 Task: Get information about  a Redfin agent in Chicago, Illinois, for guidance on buying a property with a historic facade.
Action: Key pressed c<Key.caps_lock>HICAGO
Screenshot: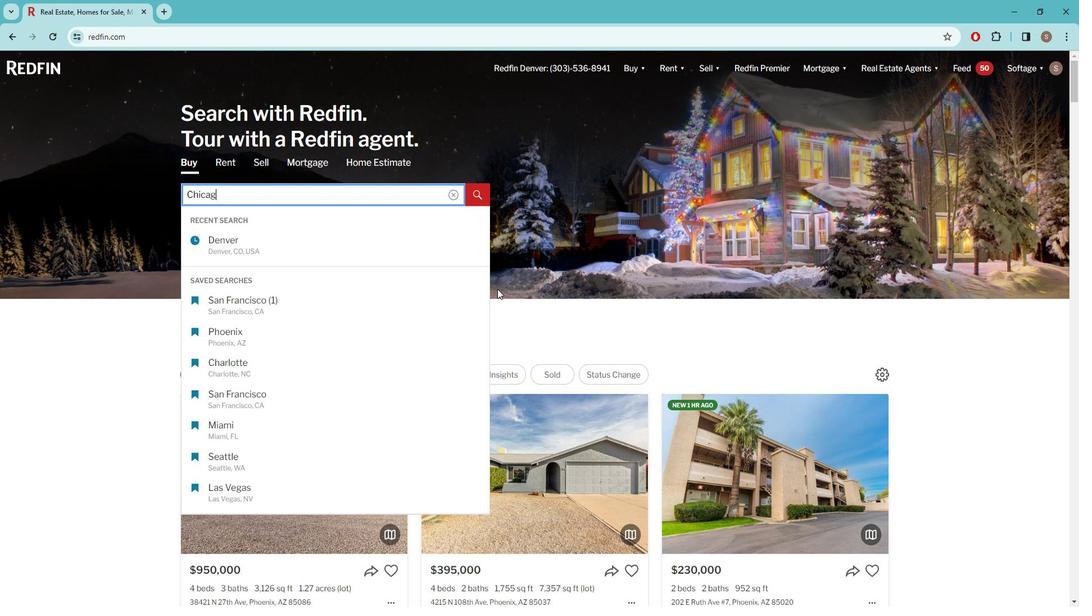 
Action: Mouse moved to (295, 247)
Screenshot: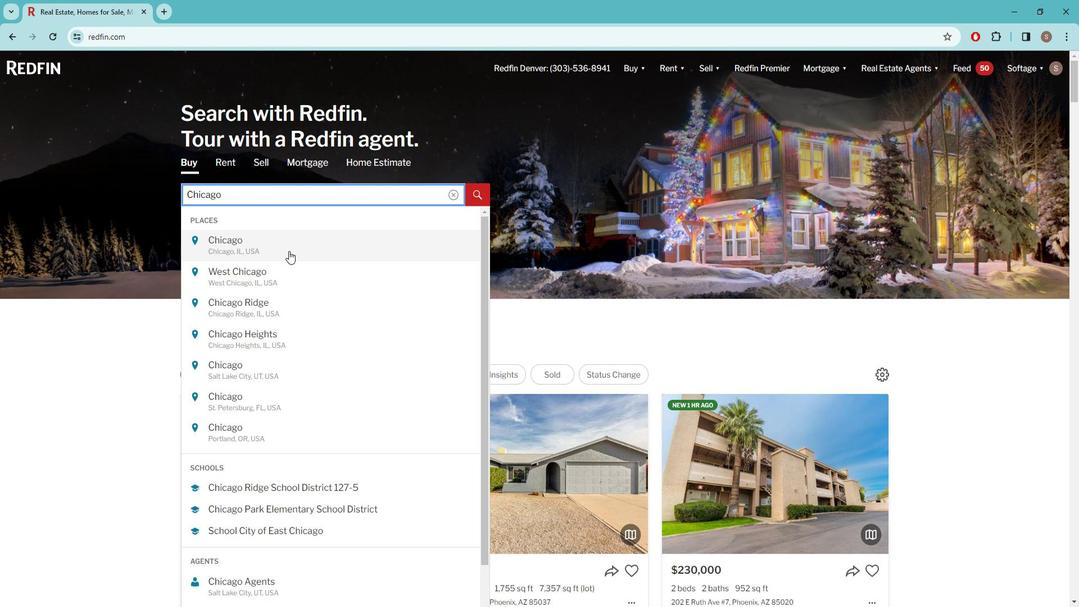 
Action: Mouse pressed left at (295, 247)
Screenshot: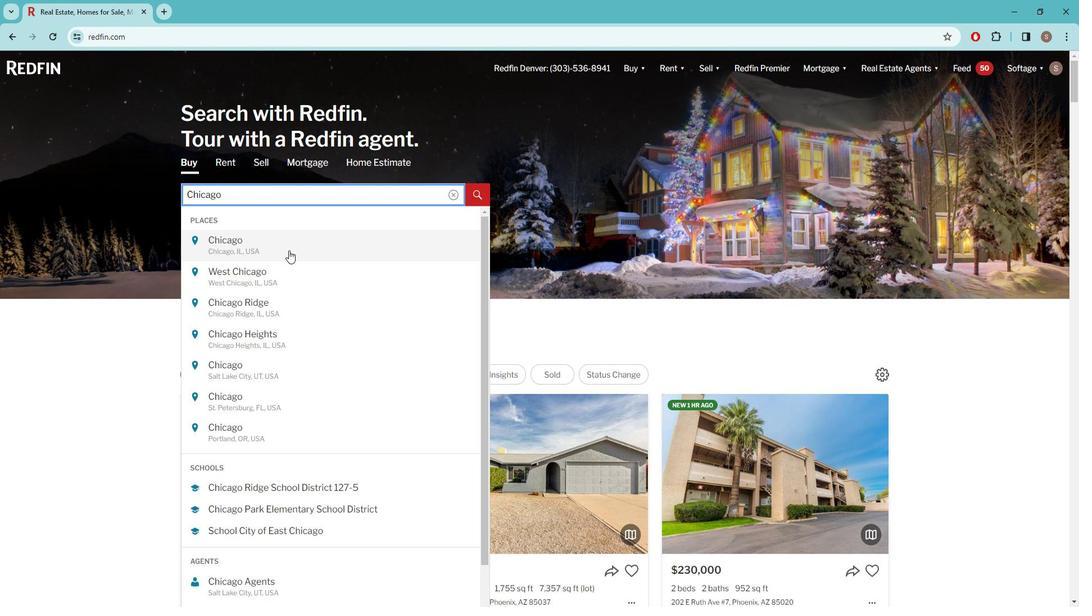 
Action: Mouse moved to (949, 143)
Screenshot: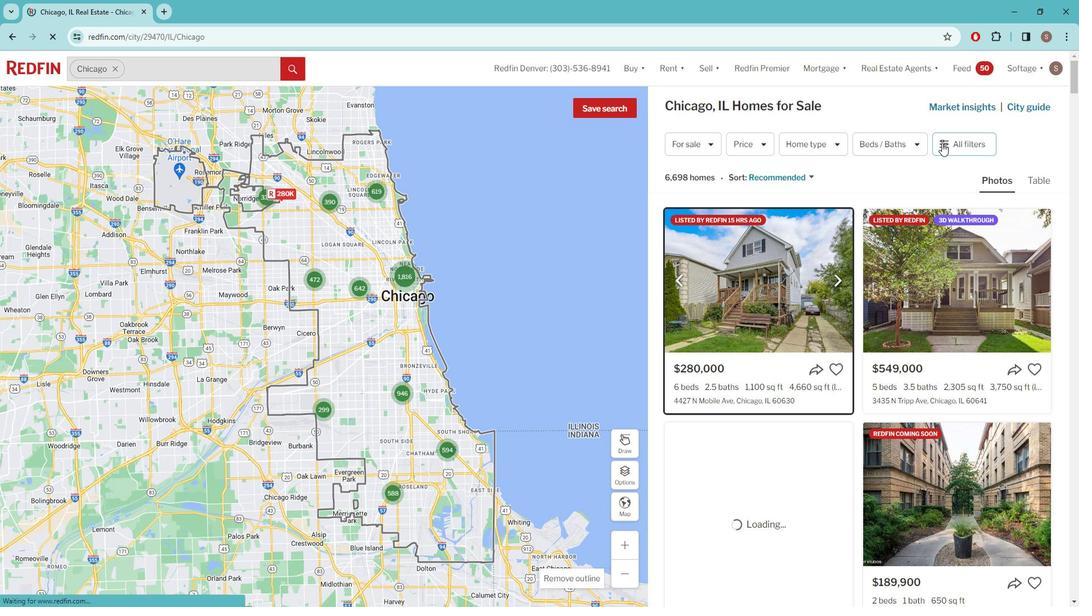 
Action: Mouse pressed left at (949, 143)
Screenshot: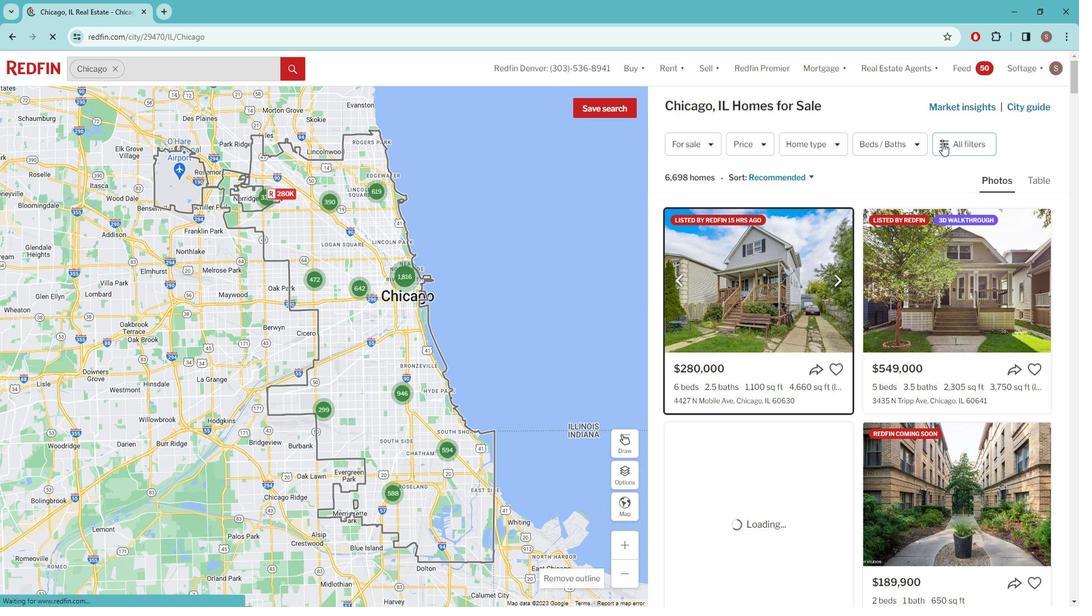 
Action: Mouse pressed left at (949, 143)
Screenshot: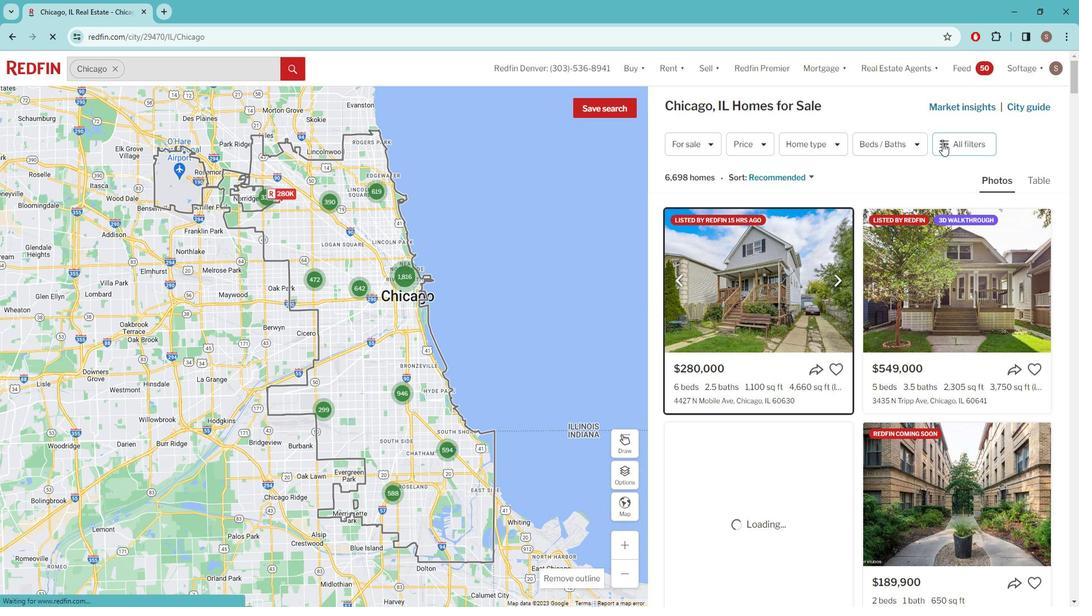 
Action: Mouse pressed left at (949, 143)
Screenshot: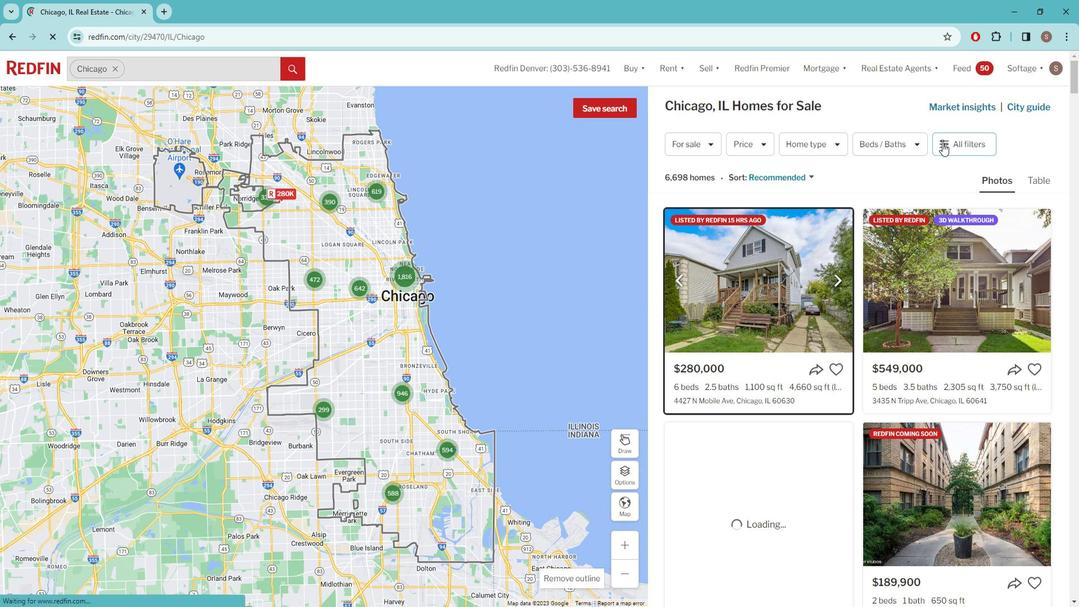 
Action: Mouse moved to (949, 143)
Screenshot: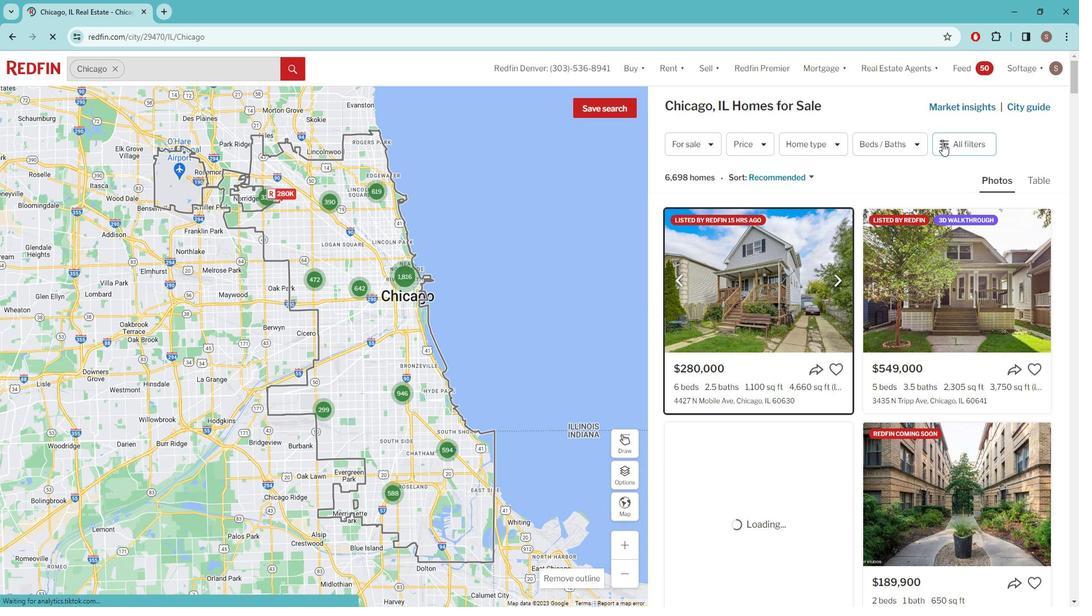
Action: Mouse pressed left at (949, 143)
Screenshot: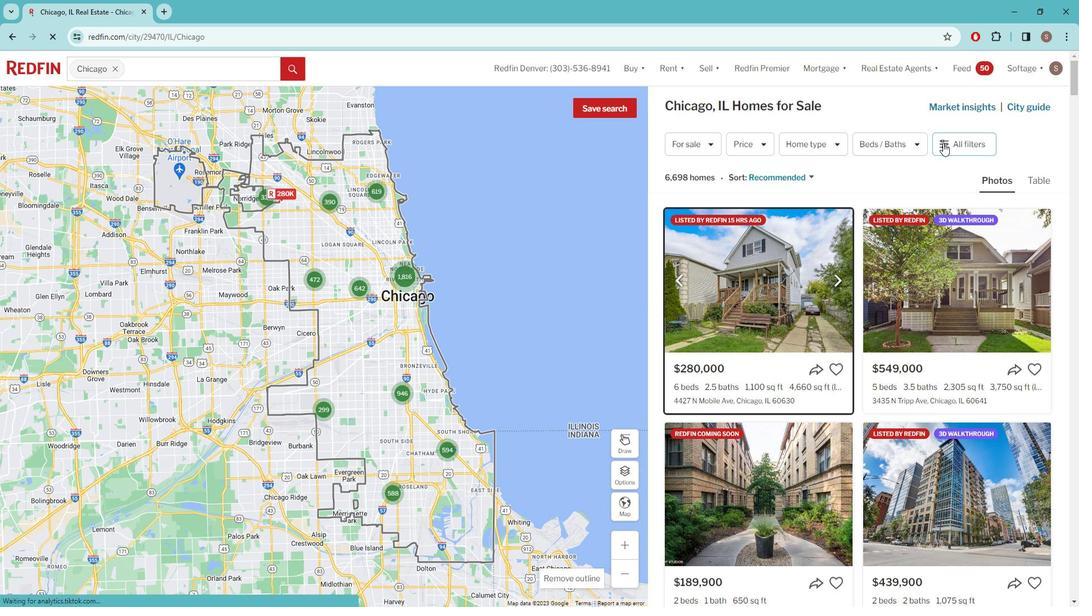
Action: Mouse moved to (910, 196)
Screenshot: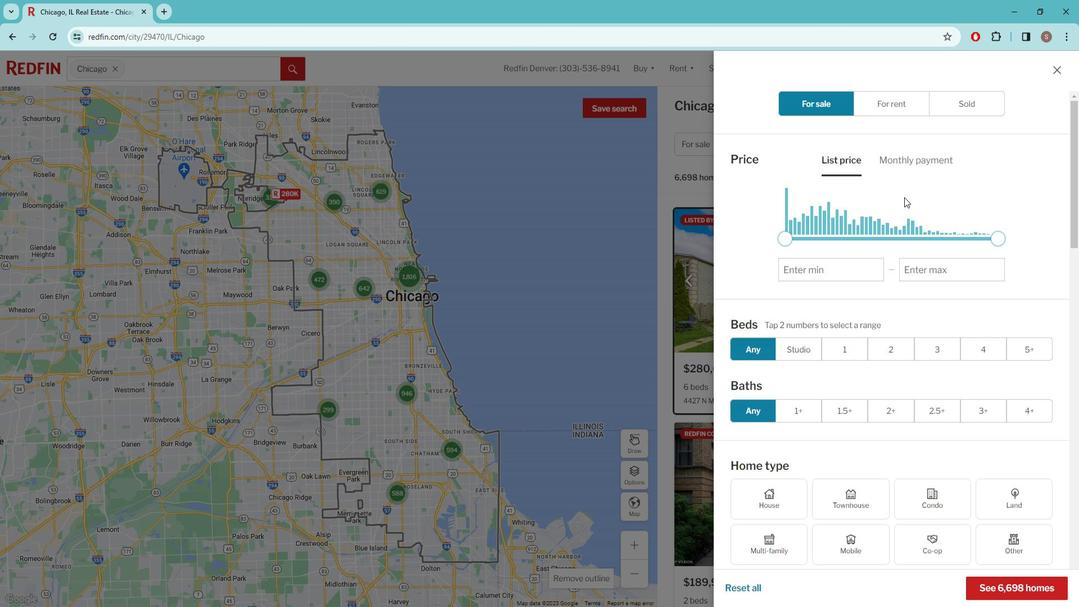 
Action: Mouse scrolled (910, 195) with delta (0, 0)
Screenshot: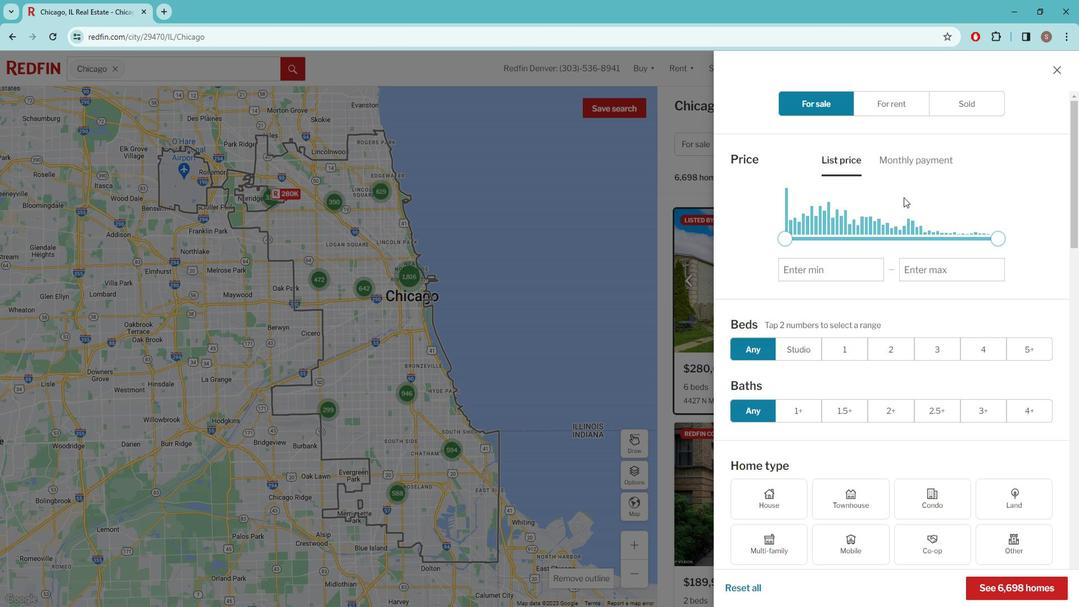 
Action: Mouse scrolled (910, 195) with delta (0, 0)
Screenshot: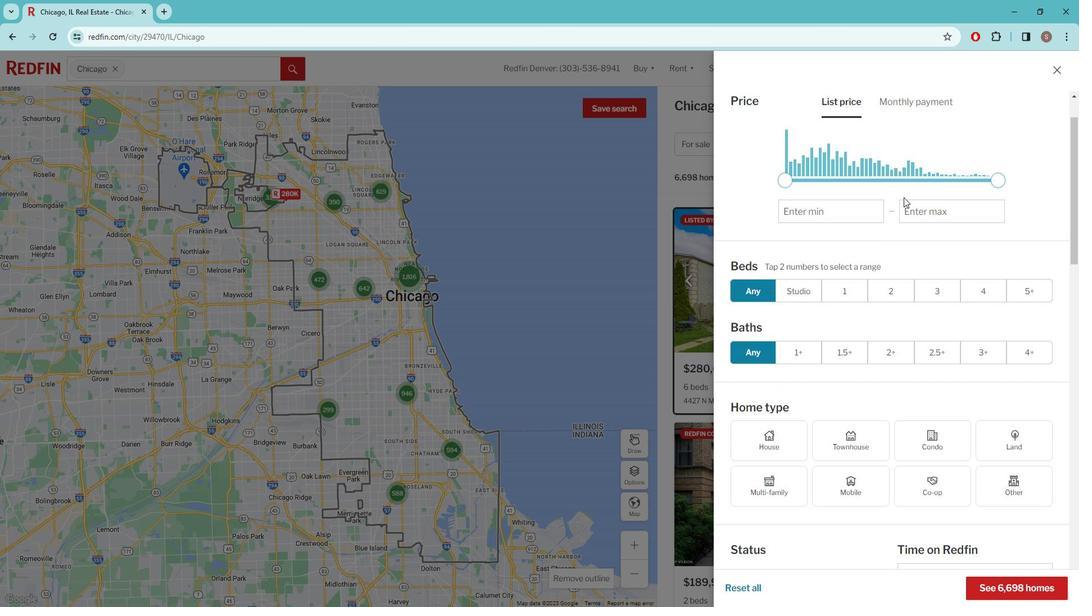 
Action: Mouse moved to (910, 196)
Screenshot: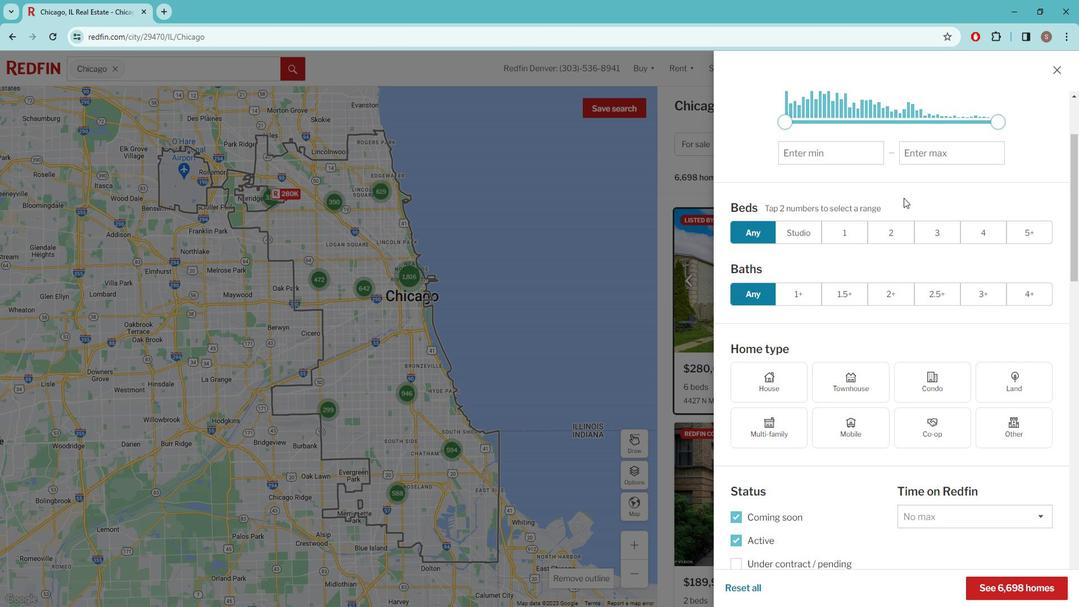 
Action: Mouse scrolled (910, 196) with delta (0, 0)
Screenshot: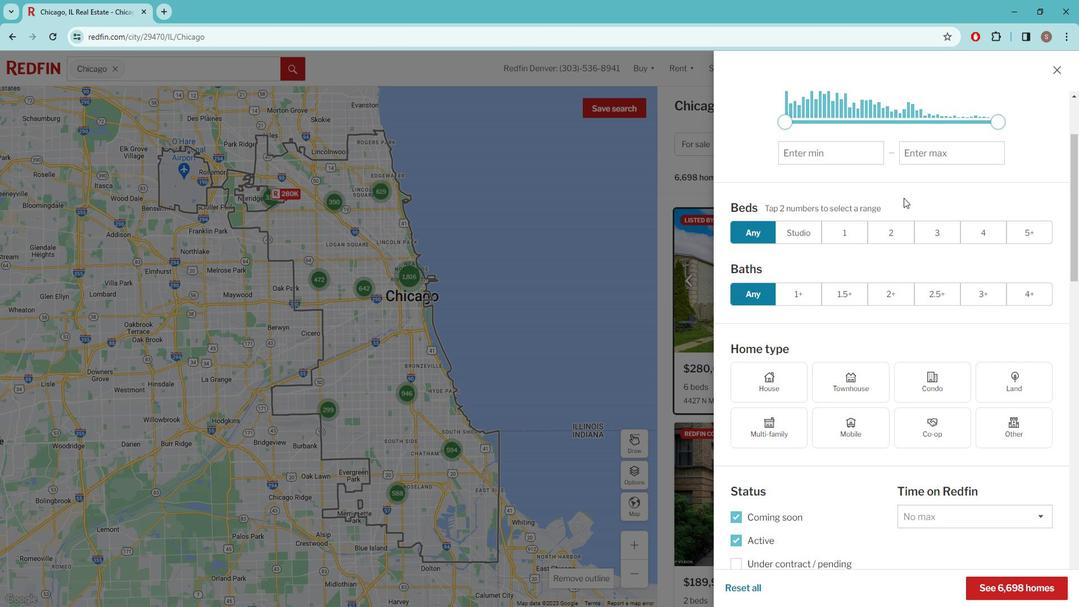 
Action: Mouse moved to (909, 197)
Screenshot: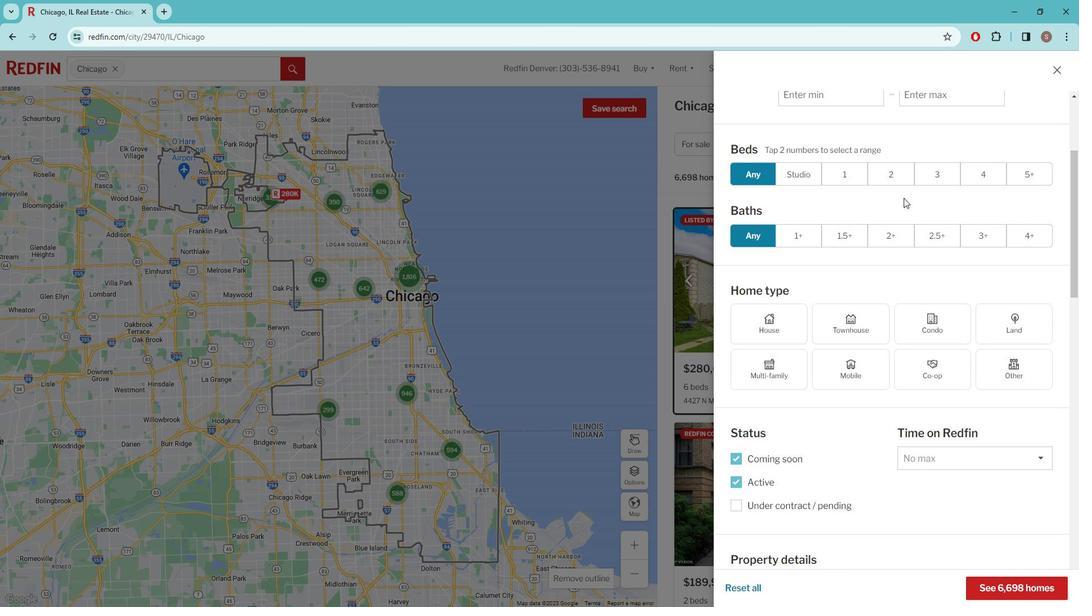 
Action: Mouse scrolled (909, 196) with delta (0, 0)
Screenshot: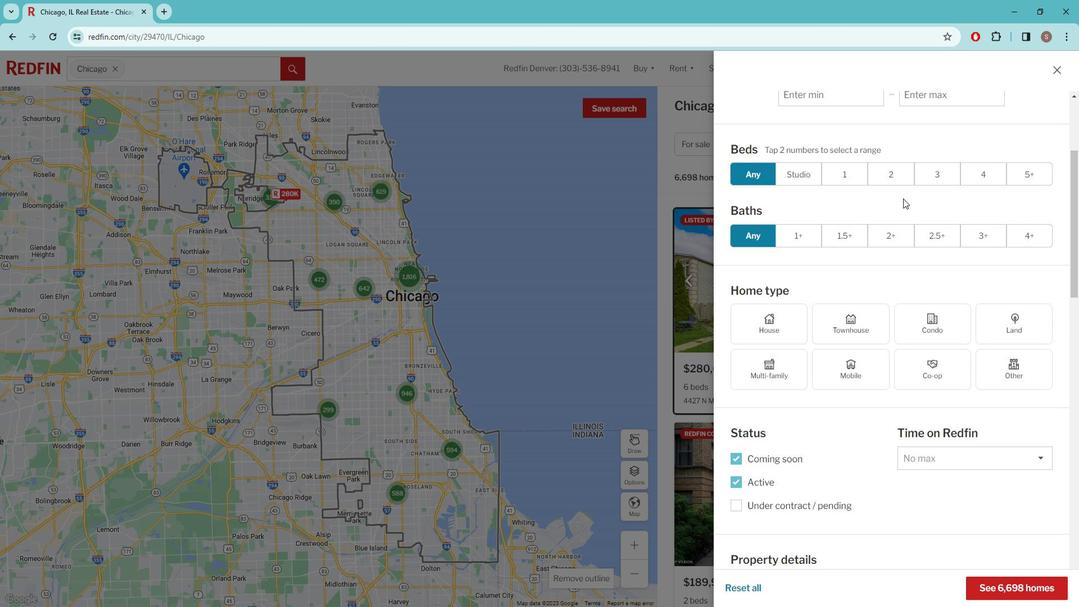 
Action: Mouse moved to (909, 197)
Screenshot: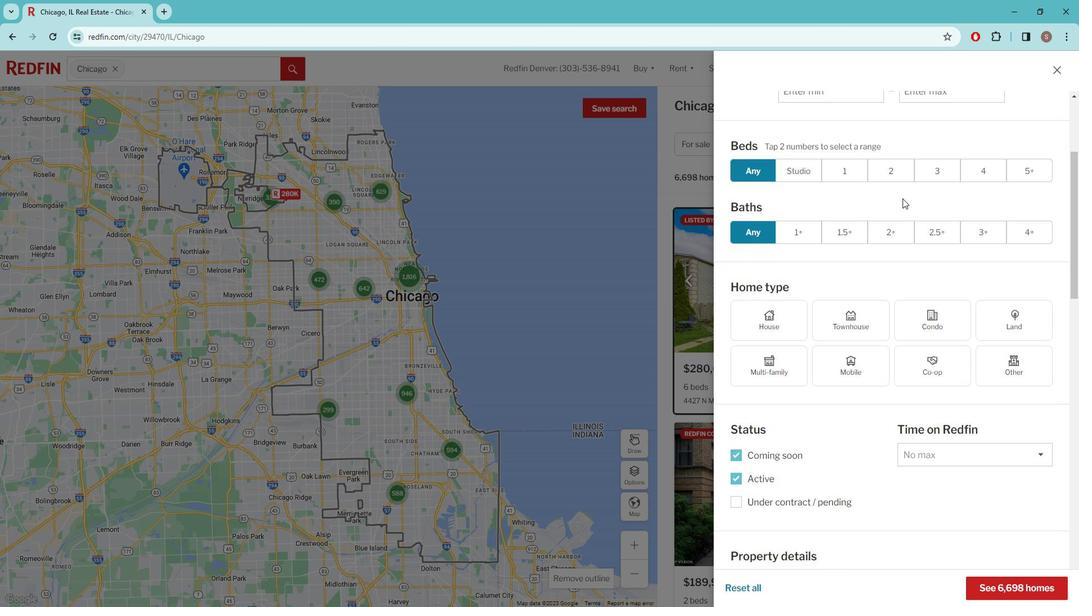
Action: Mouse scrolled (909, 197) with delta (0, 0)
Screenshot: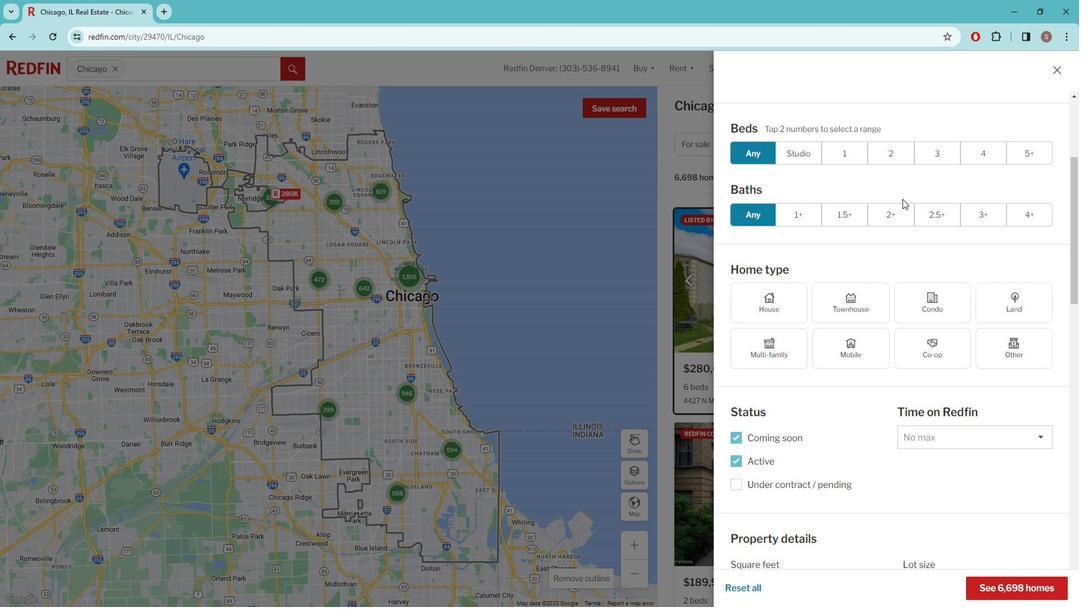 
Action: Mouse scrolled (909, 197) with delta (0, 0)
Screenshot: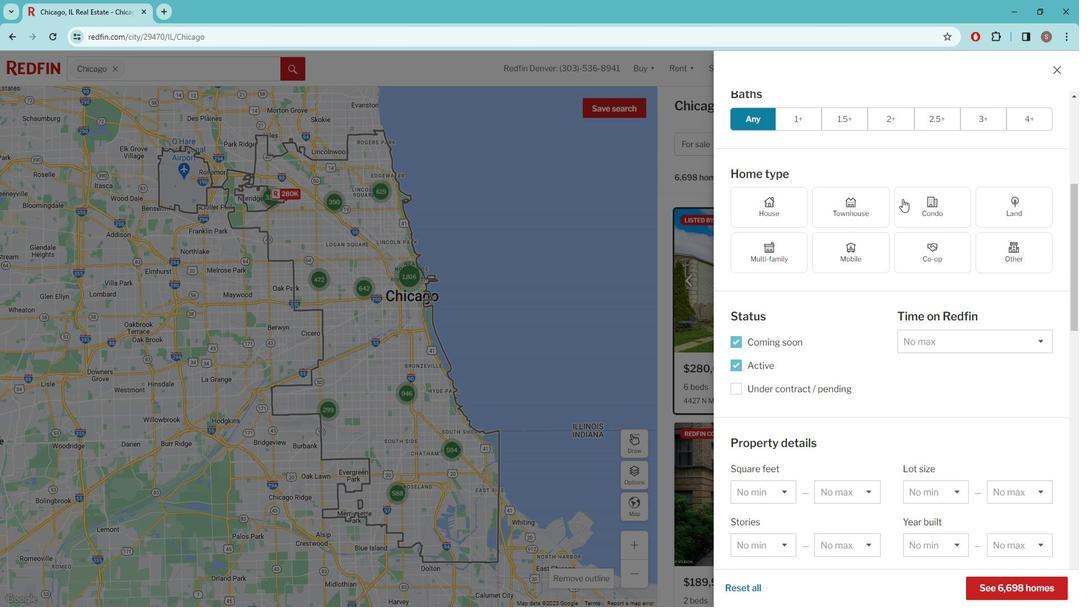 
Action: Mouse scrolled (909, 197) with delta (0, 0)
Screenshot: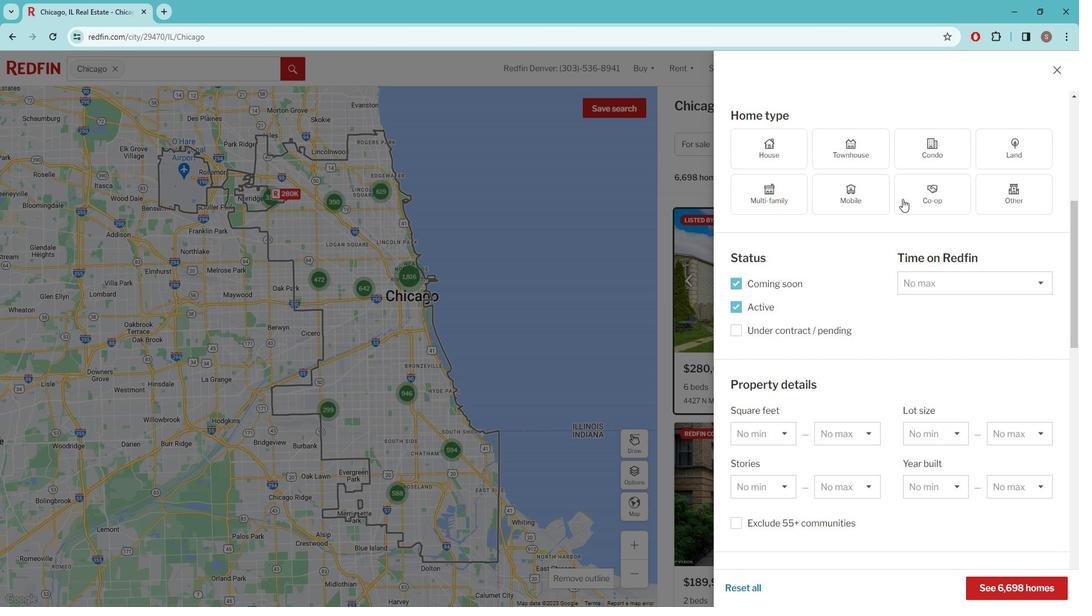 
Action: Mouse moved to (908, 197)
Screenshot: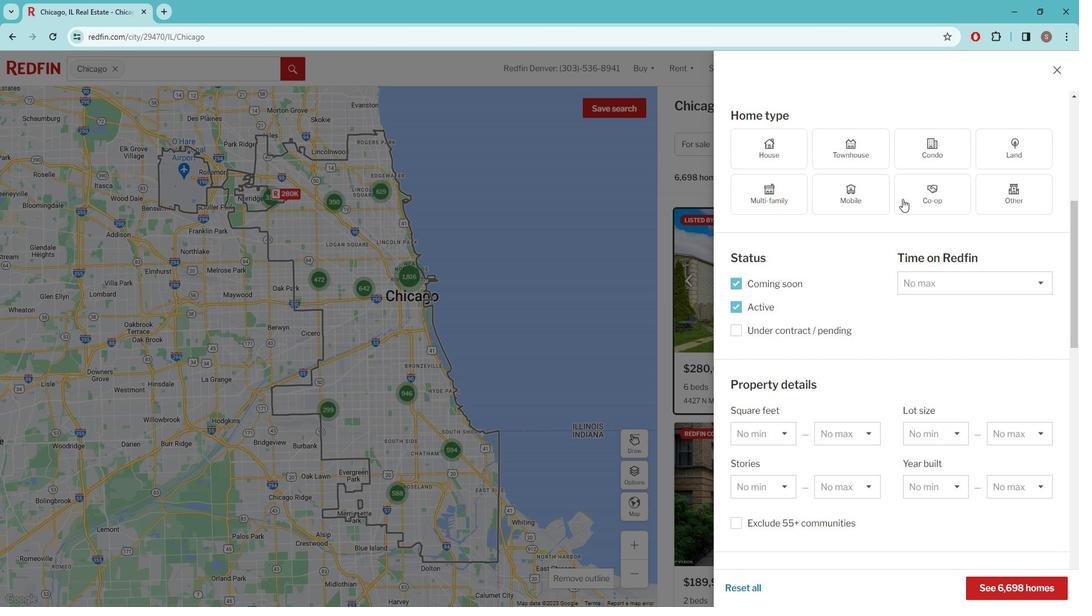 
Action: Mouse scrolled (908, 197) with delta (0, 0)
Screenshot: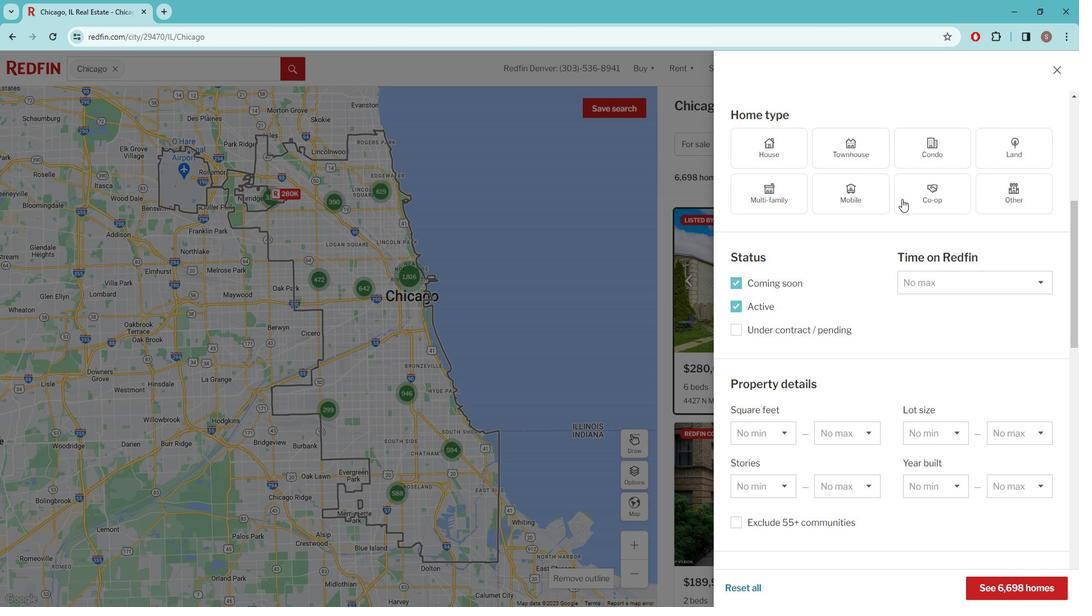 
Action: Mouse scrolled (908, 197) with delta (0, 0)
Screenshot: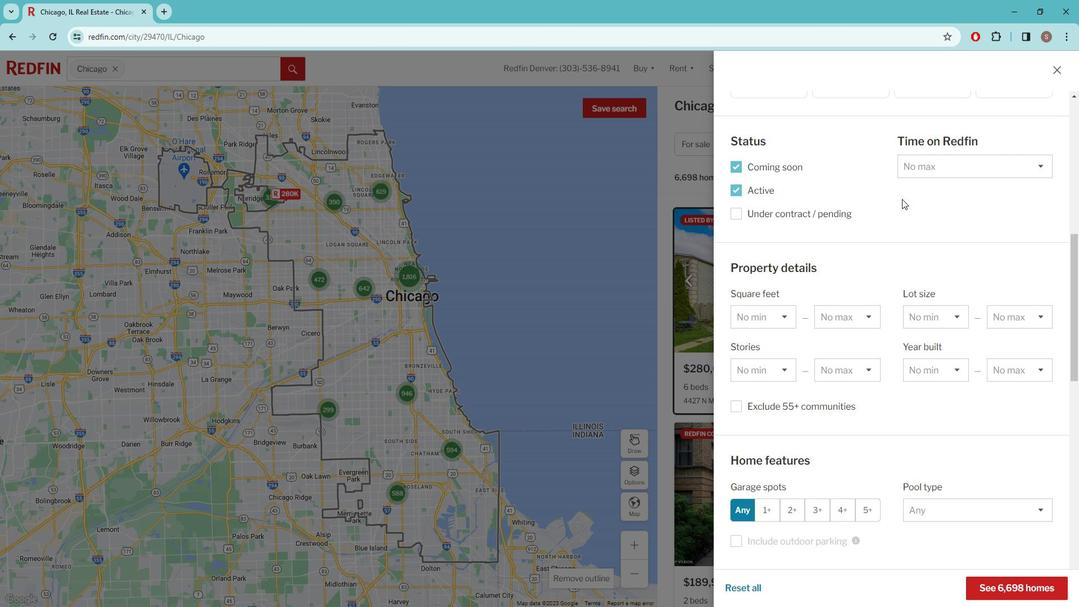 
Action: Mouse scrolled (908, 197) with delta (0, 0)
Screenshot: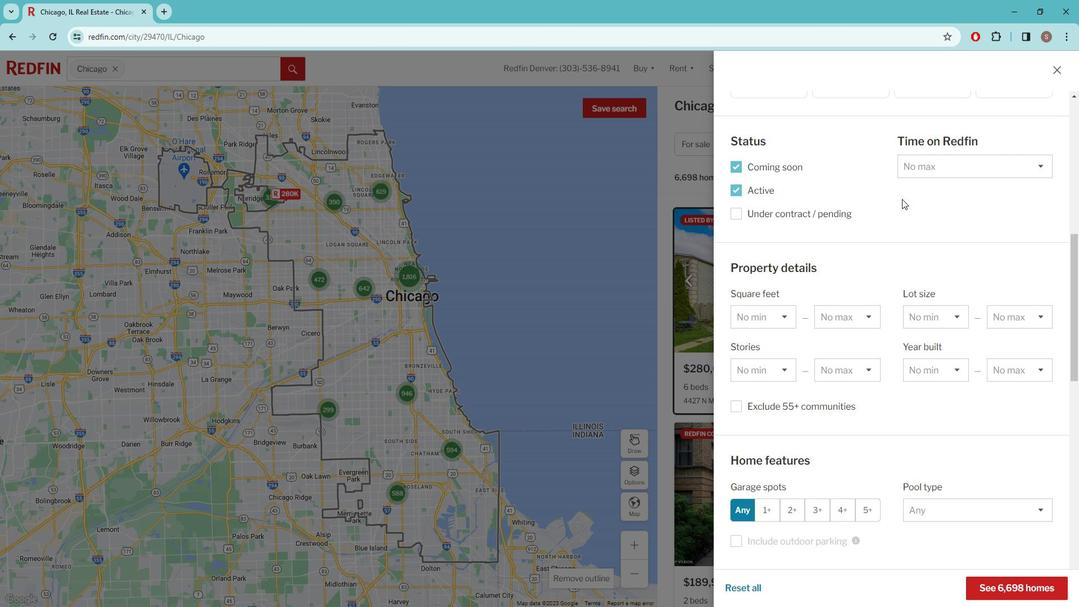 
Action: Mouse scrolled (908, 197) with delta (0, 0)
Screenshot: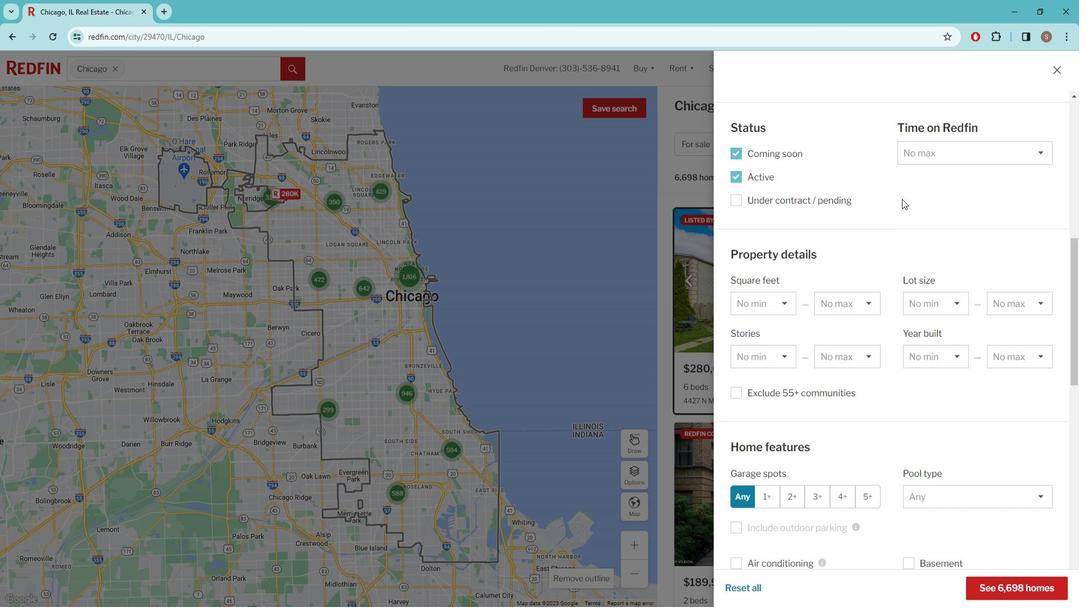 
Action: Mouse scrolled (908, 197) with delta (0, 0)
Screenshot: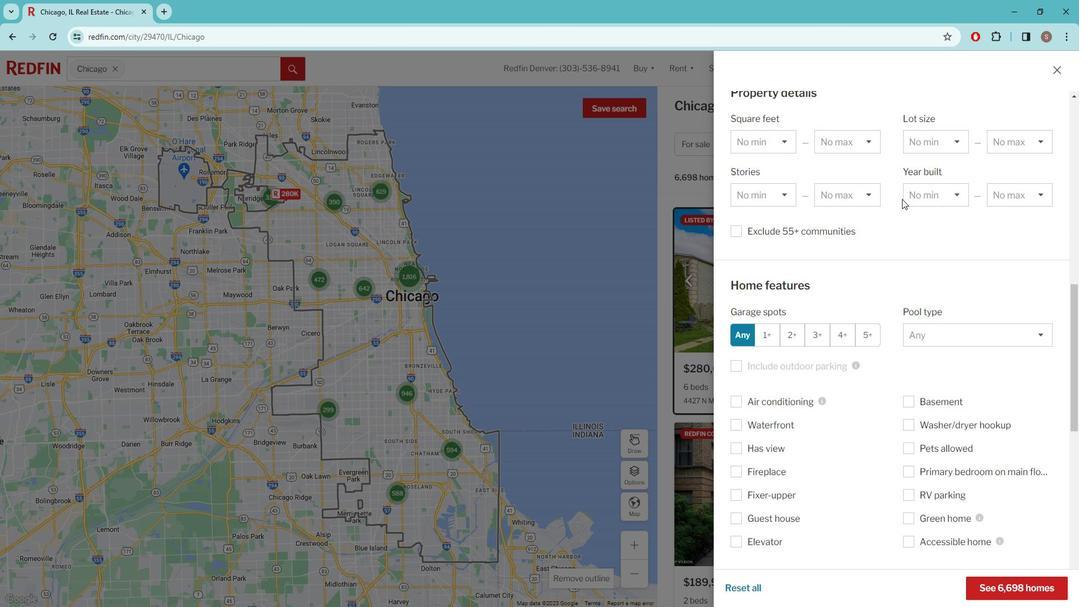 
Action: Mouse scrolled (908, 197) with delta (0, 0)
Screenshot: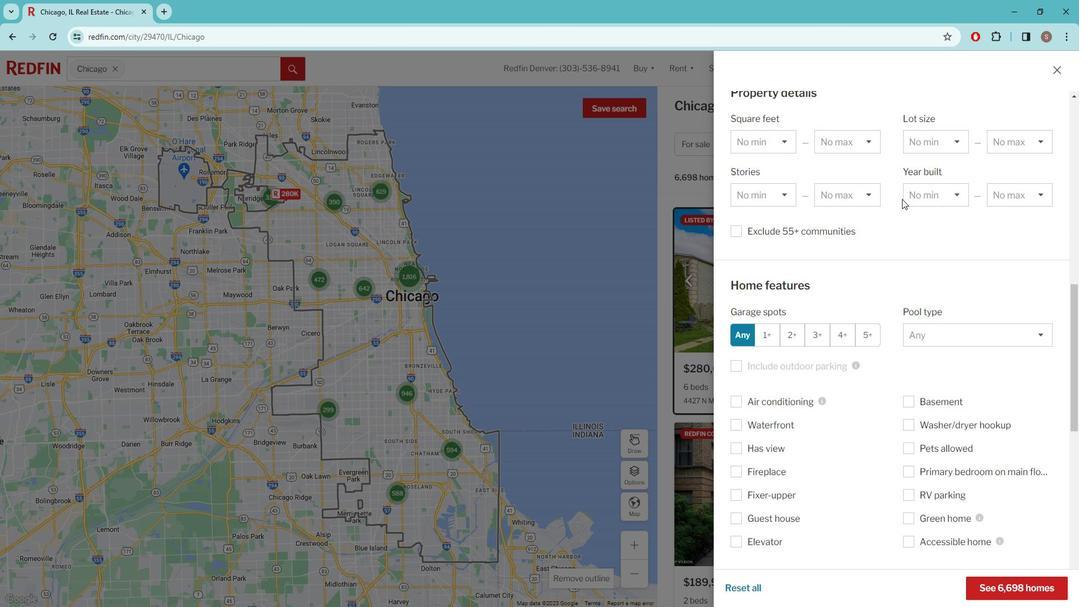 
Action: Mouse scrolled (908, 197) with delta (0, 0)
Screenshot: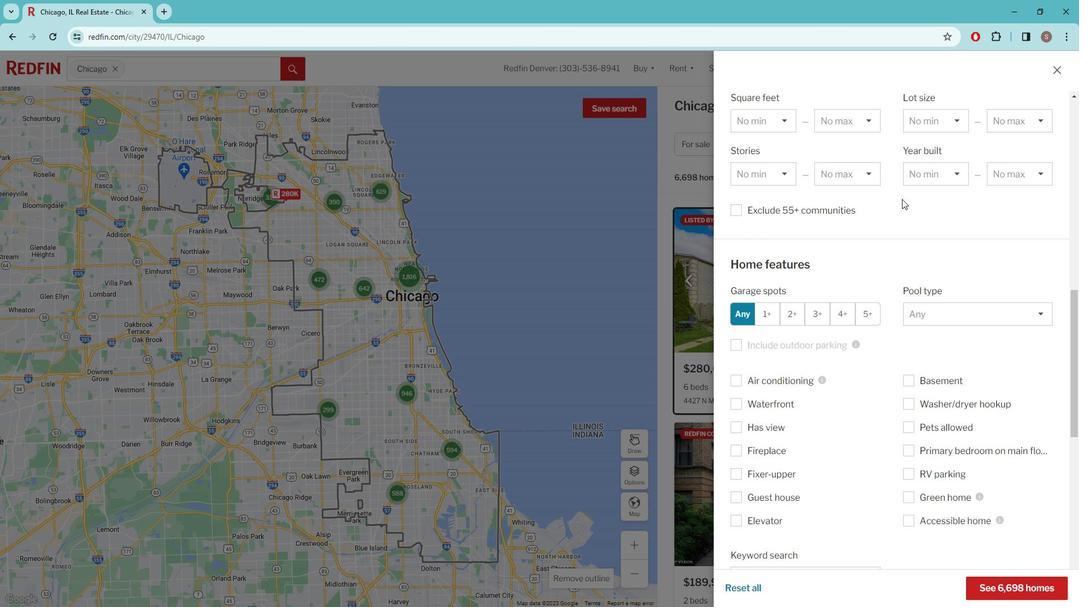 
Action: Mouse moved to (795, 413)
Screenshot: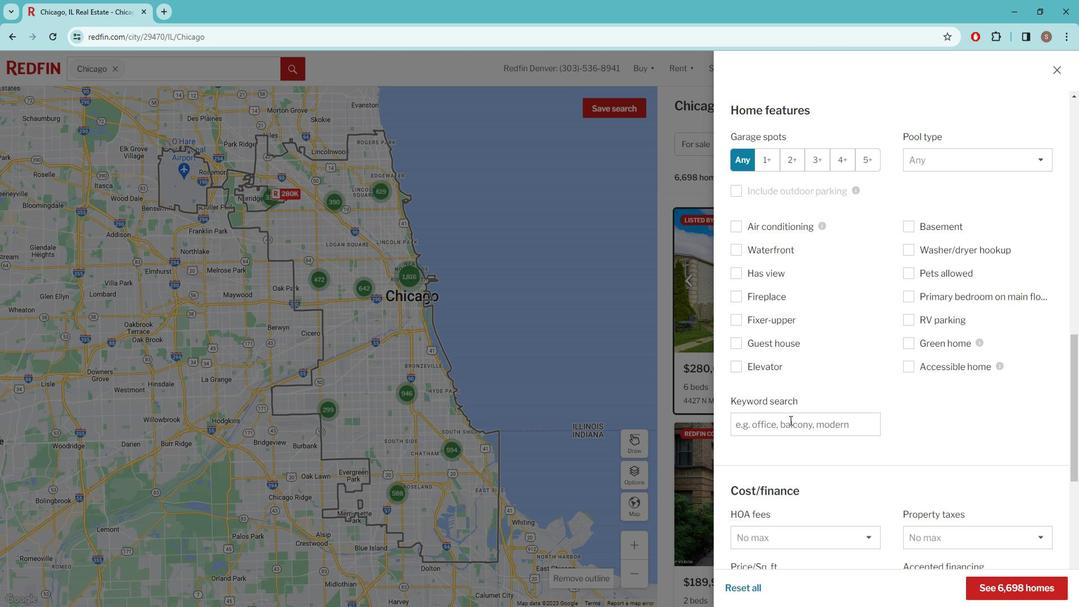 
Action: Mouse pressed left at (795, 413)
Screenshot: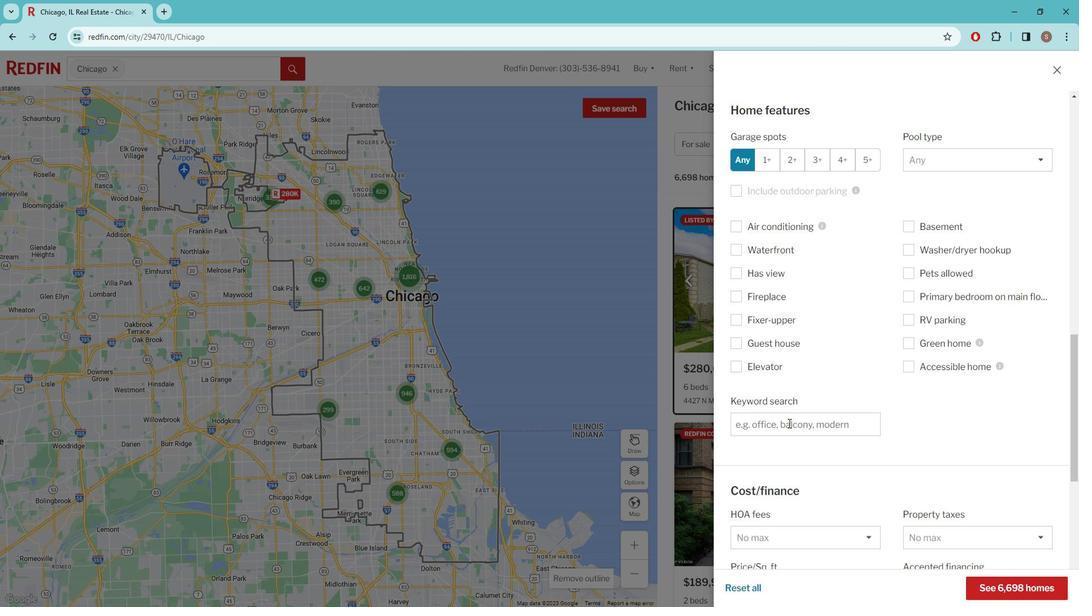
Action: Mouse moved to (796, 414)
Screenshot: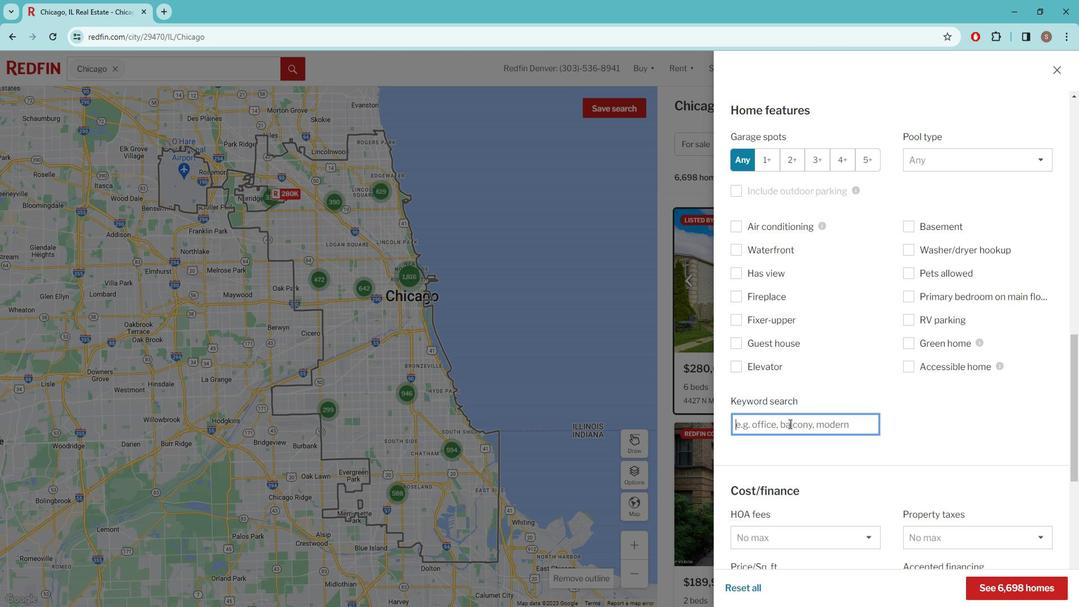 
Action: Key pressed WITH<Key.space>A<Key.space>HISTORIC<Key.space>FACADE<Key.space>
Screenshot: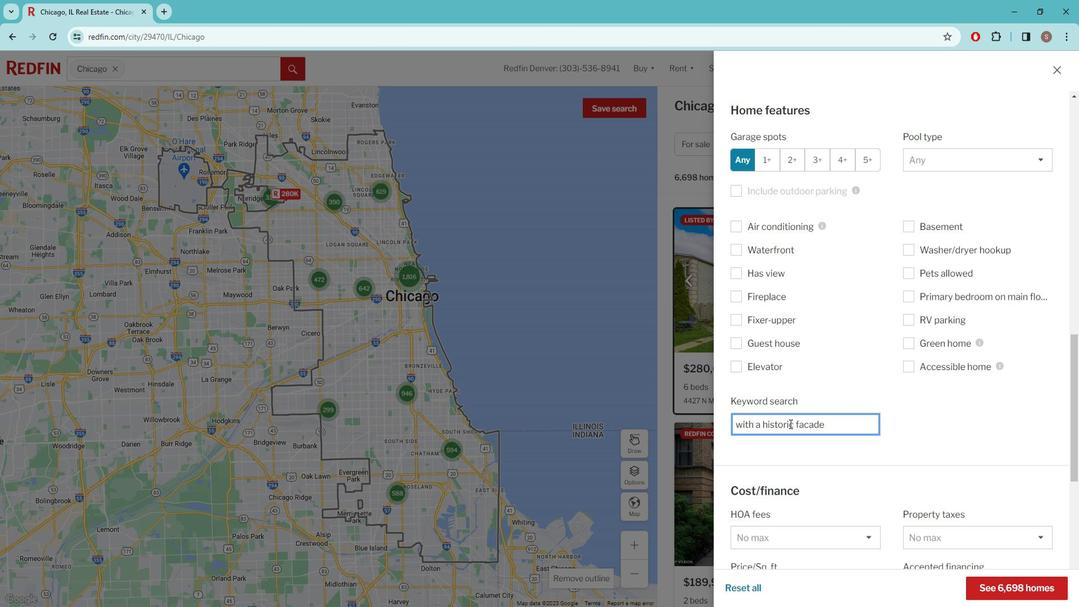 
Action: Mouse moved to (808, 411)
Screenshot: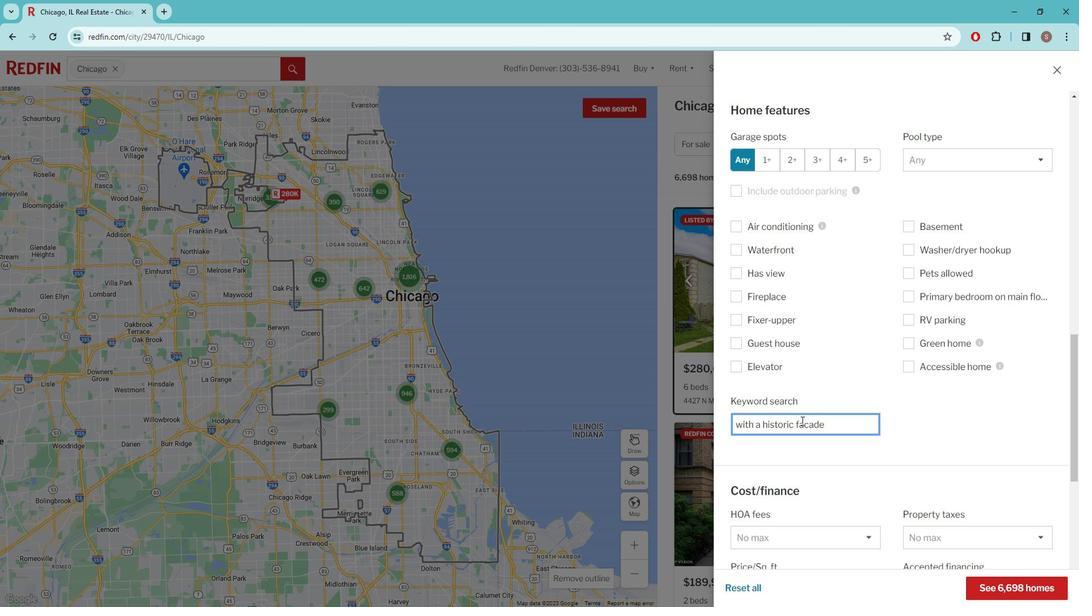 
Action: Mouse scrolled (808, 411) with delta (0, 0)
Screenshot: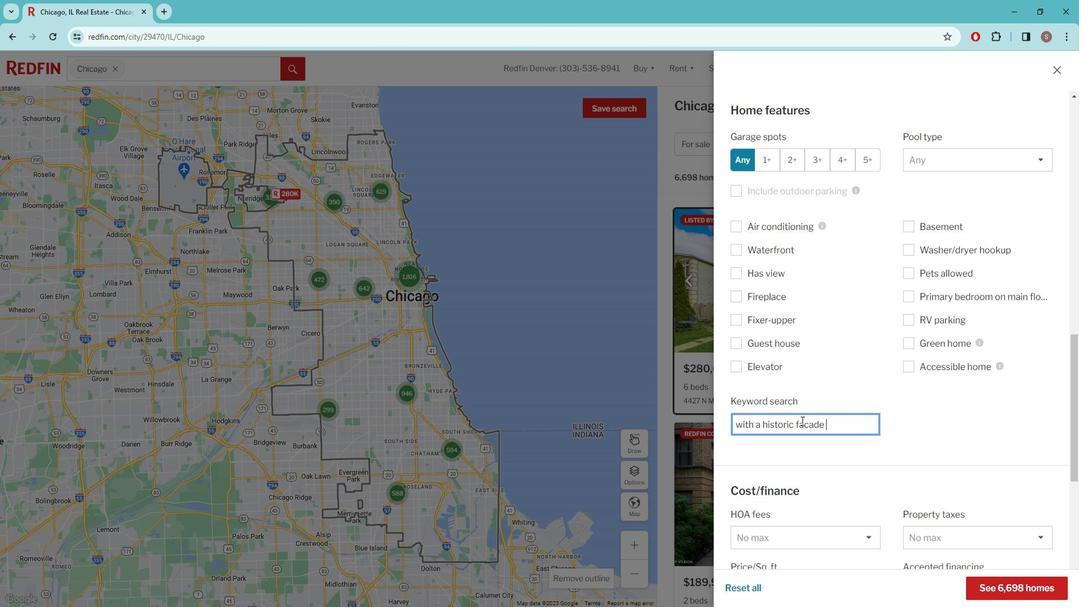 
Action: Mouse moved to (817, 396)
Screenshot: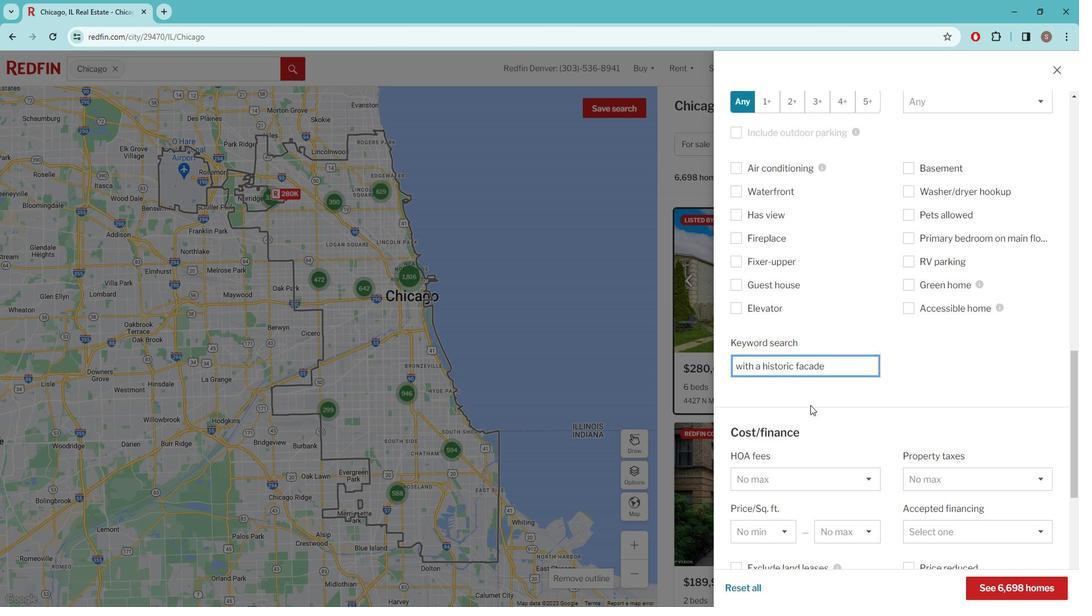 
Action: Mouse scrolled (817, 395) with delta (0, 0)
Screenshot: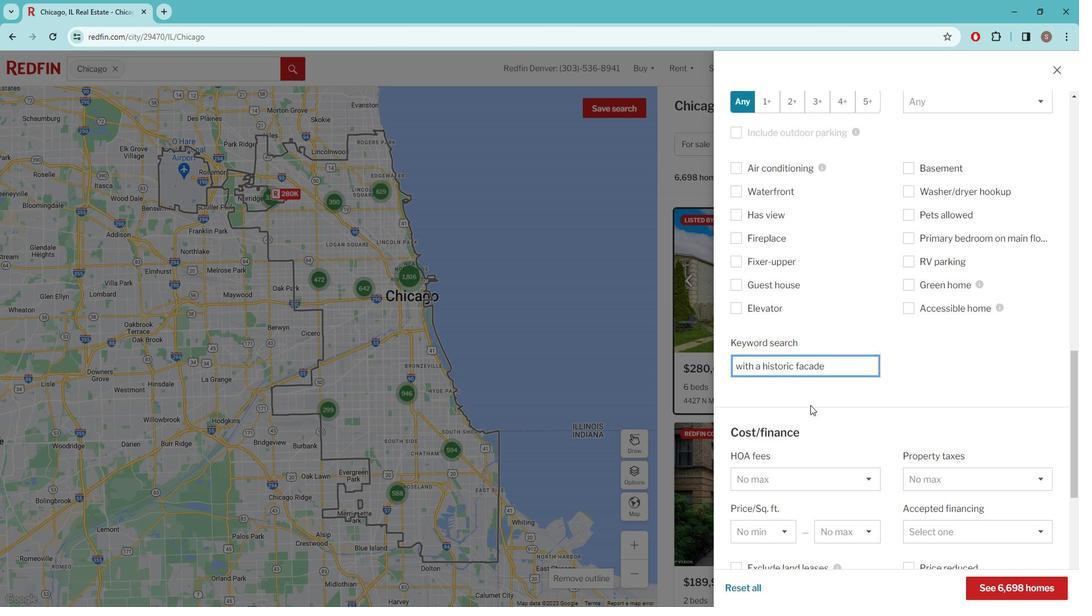 
Action: Mouse moved to (804, 395)
Screenshot: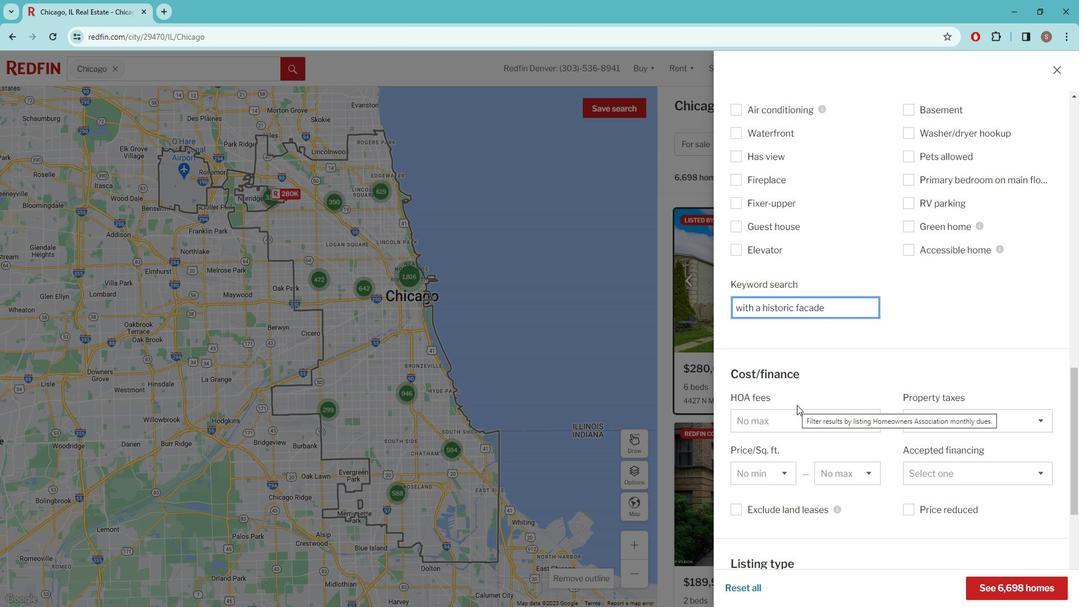 
Action: Mouse scrolled (804, 395) with delta (0, 0)
Screenshot: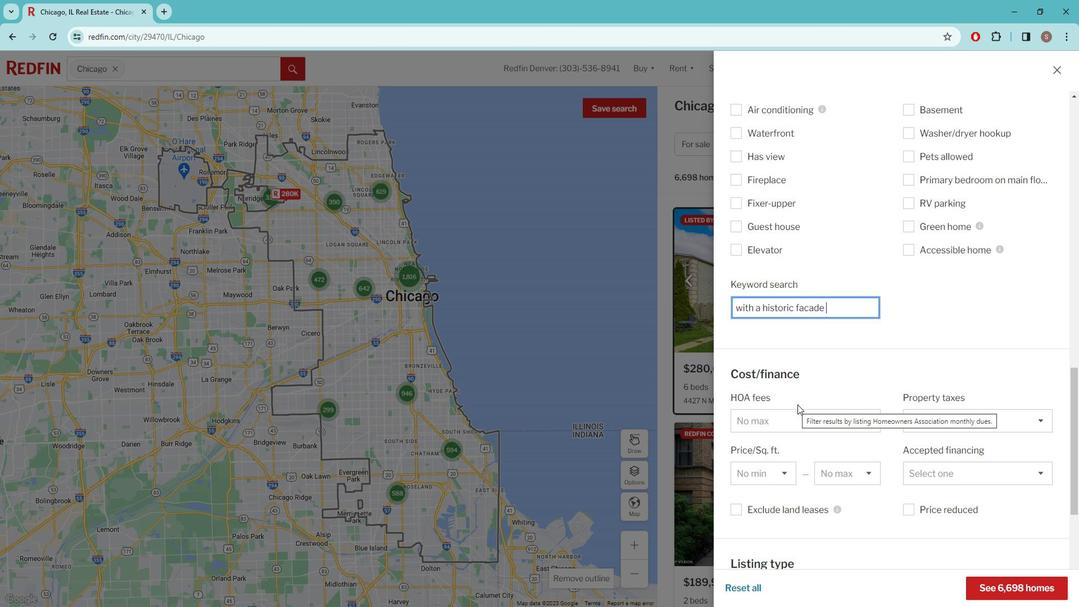 
Action: Mouse moved to (804, 395)
Screenshot: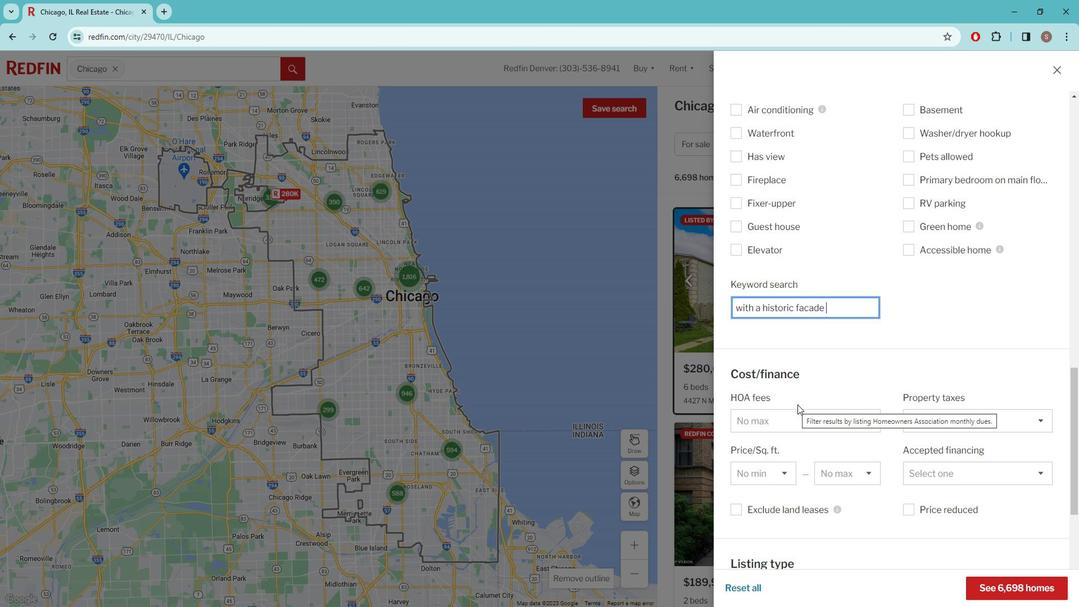 
Action: Mouse scrolled (804, 395) with delta (0, 0)
Screenshot: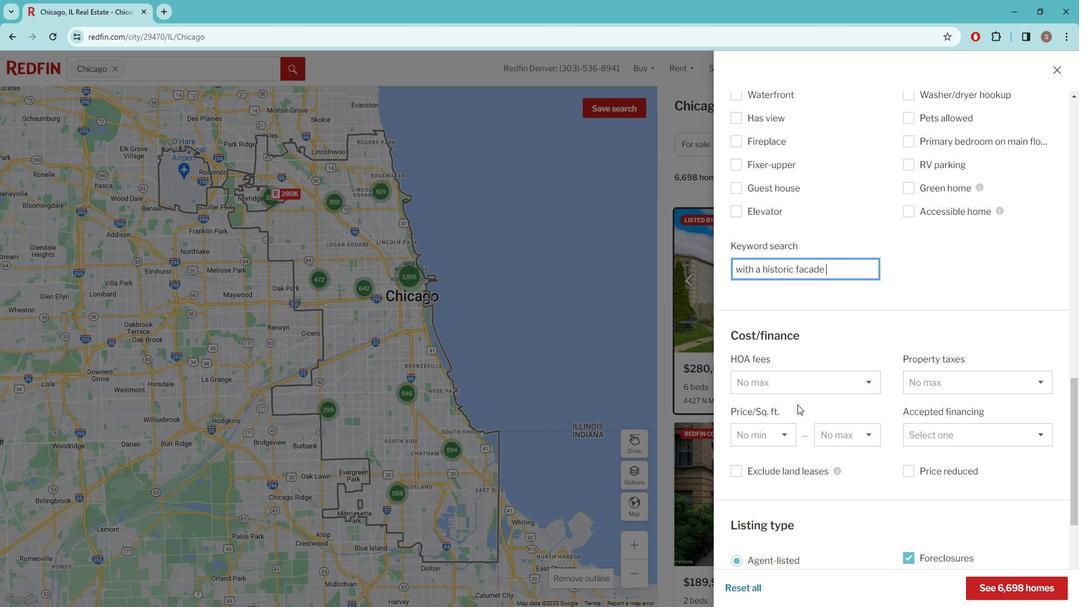 
Action: Mouse moved to (800, 389)
Screenshot: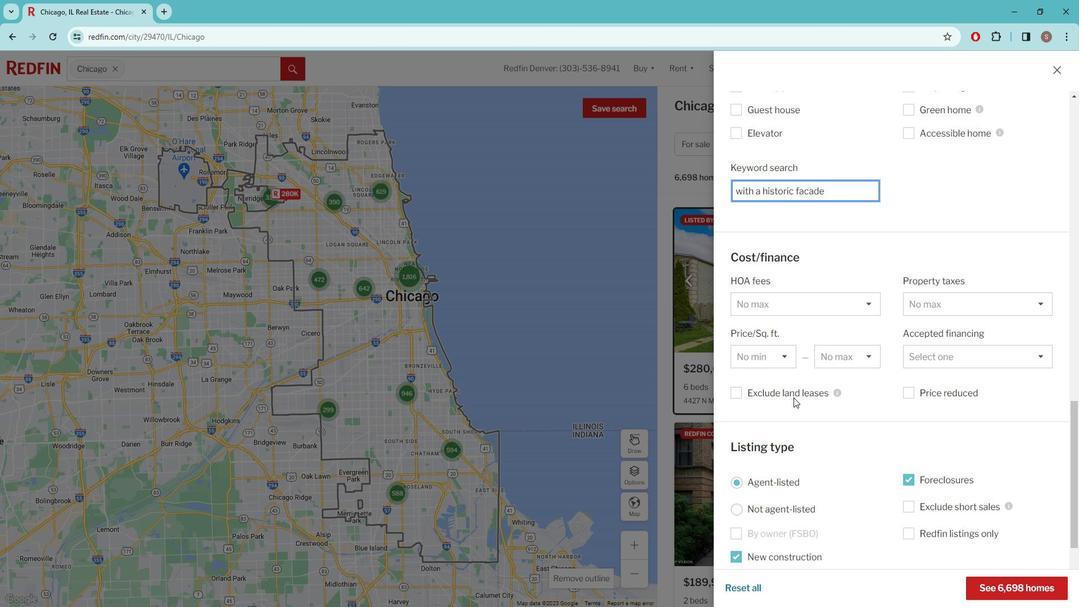 
Action: Mouse scrolled (800, 388) with delta (0, 0)
Screenshot: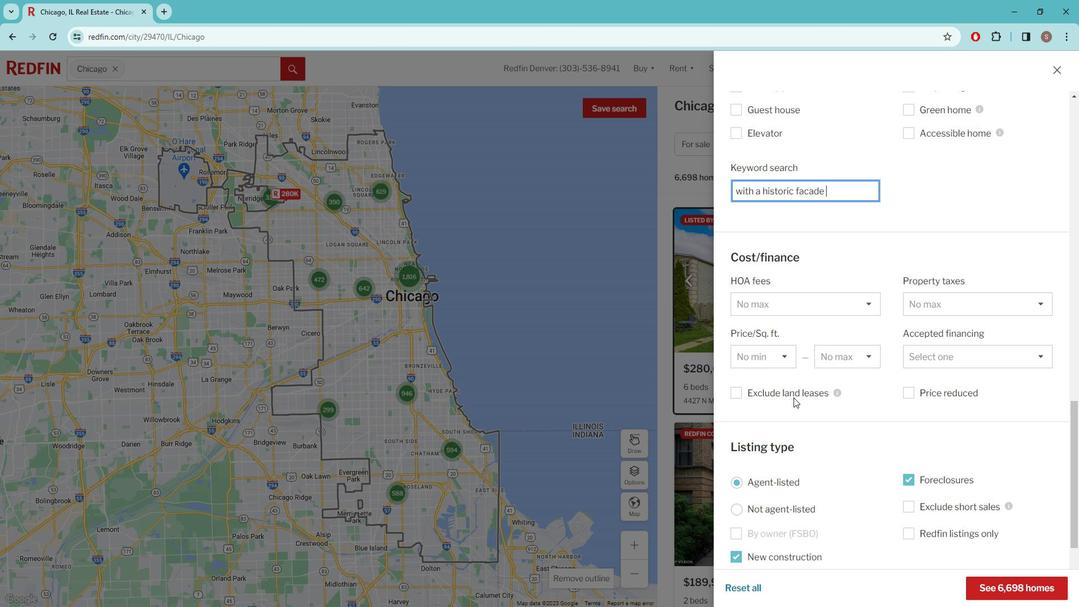 
Action: Mouse moved to (812, 378)
Screenshot: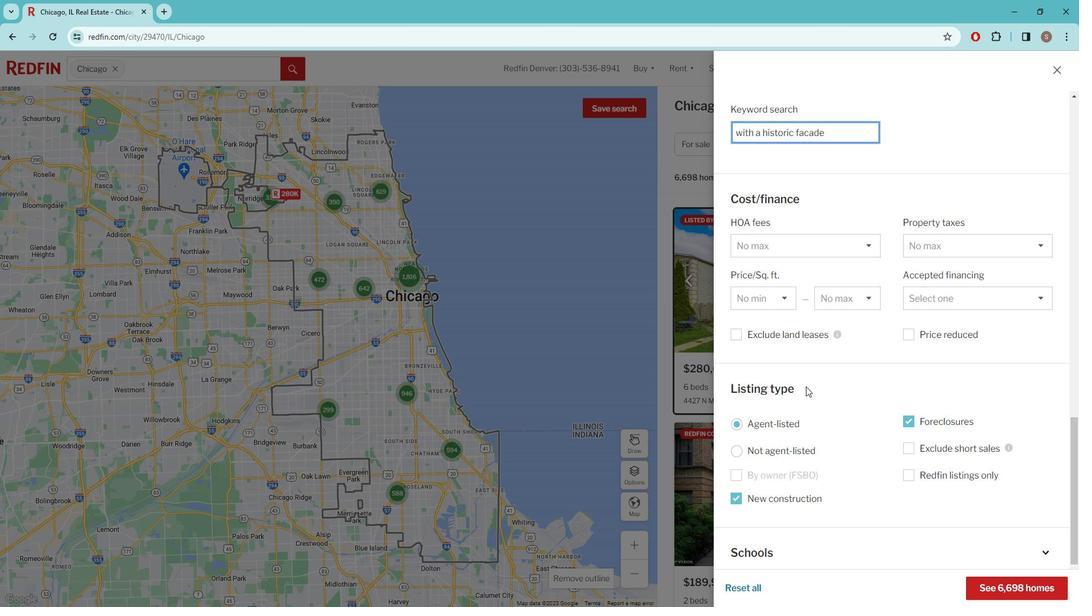 
Action: Mouse scrolled (812, 377) with delta (0, 0)
Screenshot: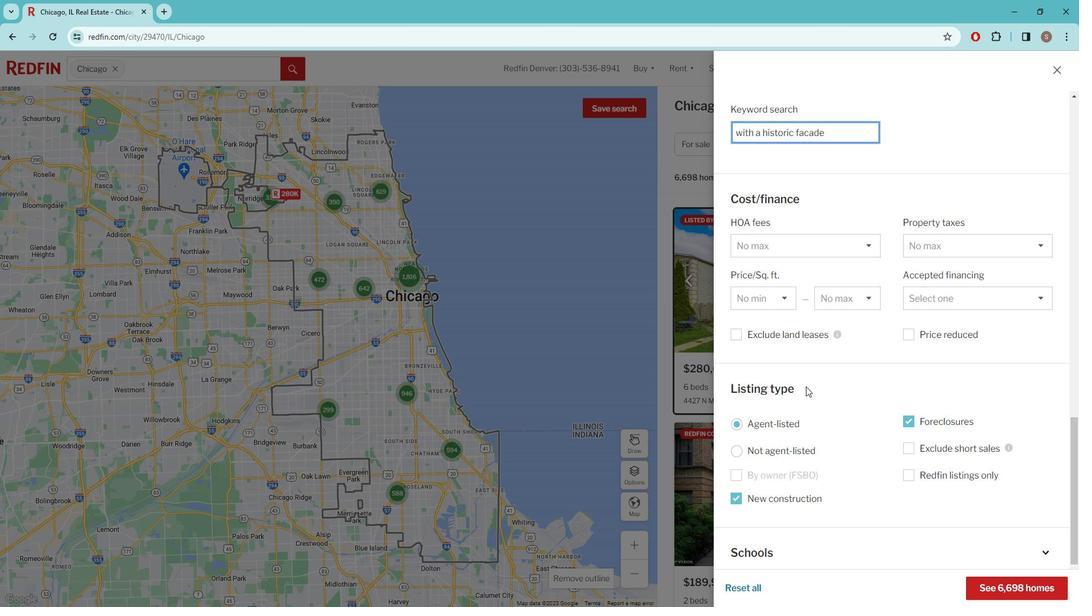 
Action: Mouse scrolled (812, 377) with delta (0, 0)
Screenshot: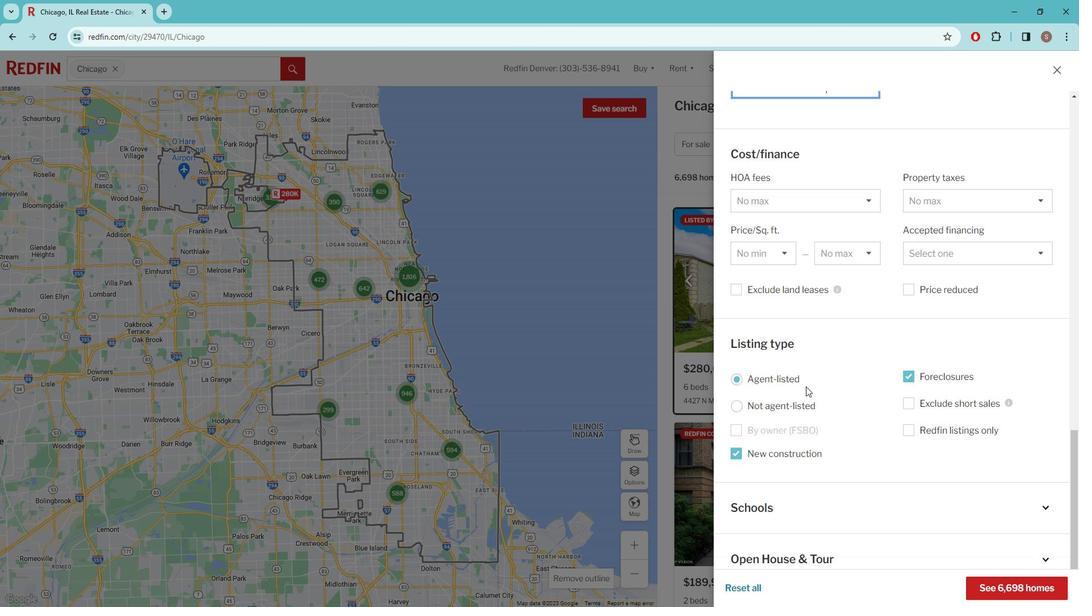 
Action: Mouse moved to (813, 378)
Screenshot: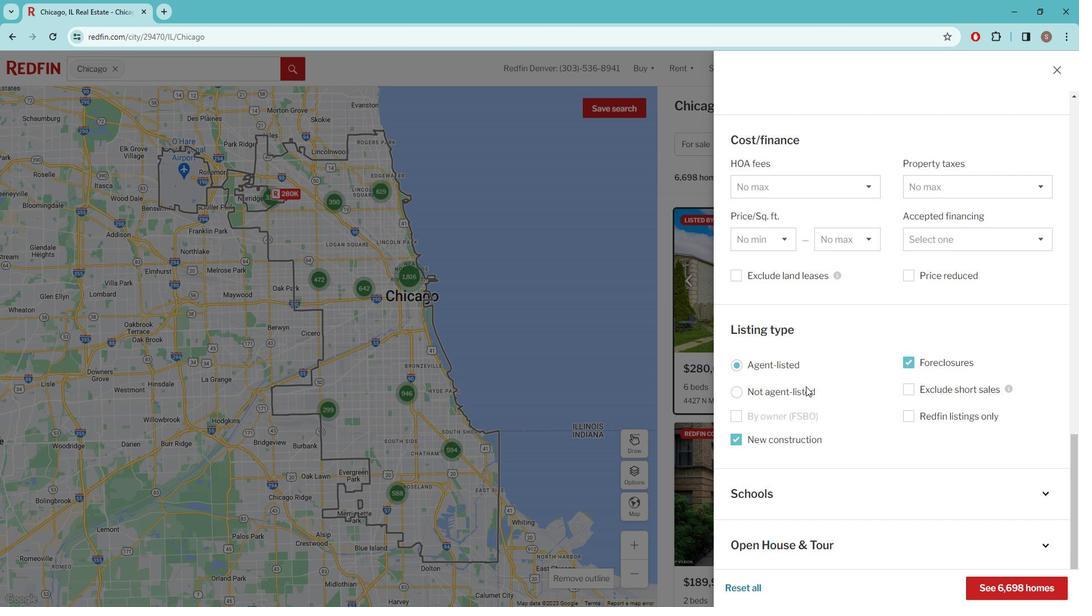 
Action: Mouse scrolled (813, 377) with delta (0, 0)
Screenshot: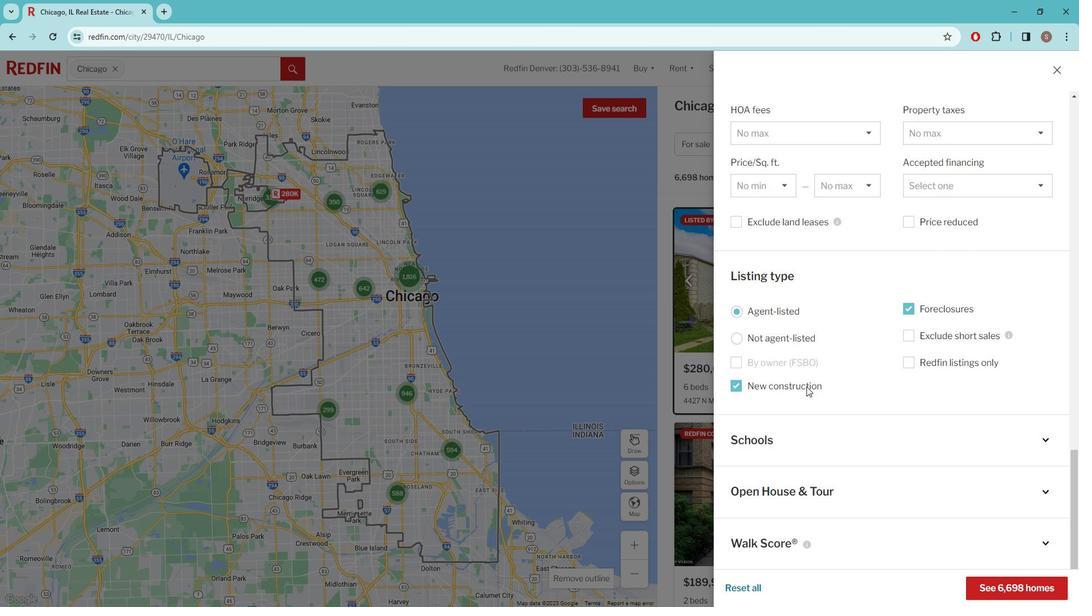 
Action: Mouse moved to (814, 378)
Screenshot: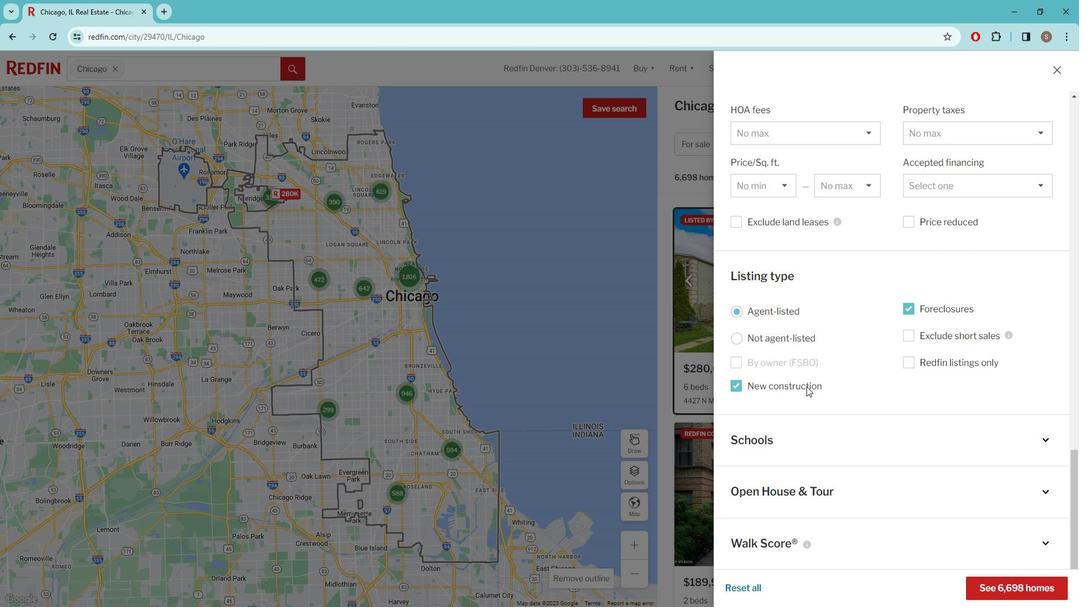 
Action: Mouse scrolled (814, 377) with delta (0, 0)
Screenshot: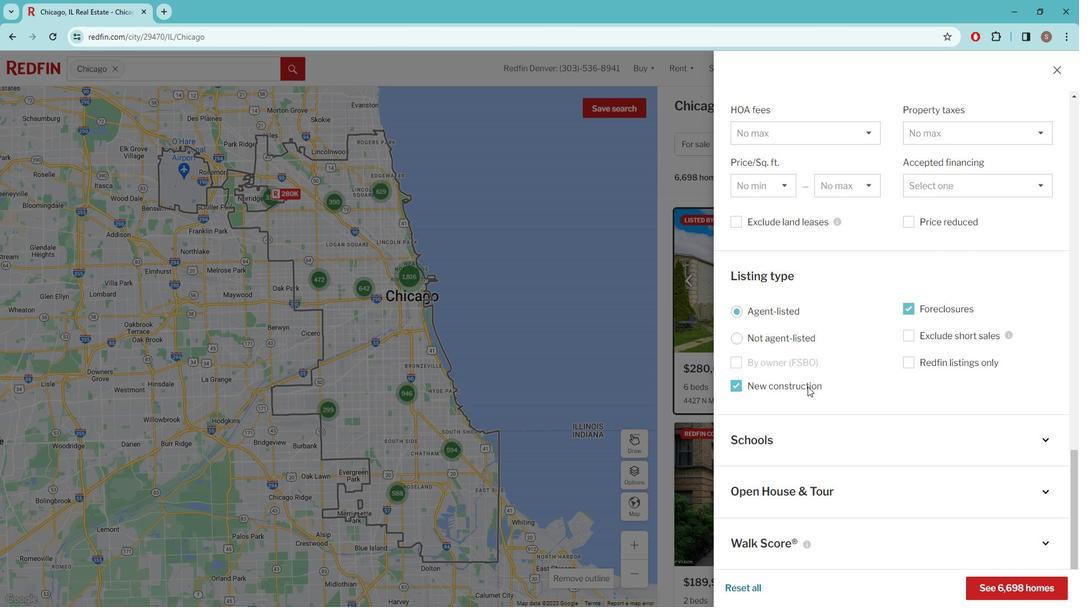 
Action: Mouse scrolled (814, 377) with delta (0, 0)
Screenshot: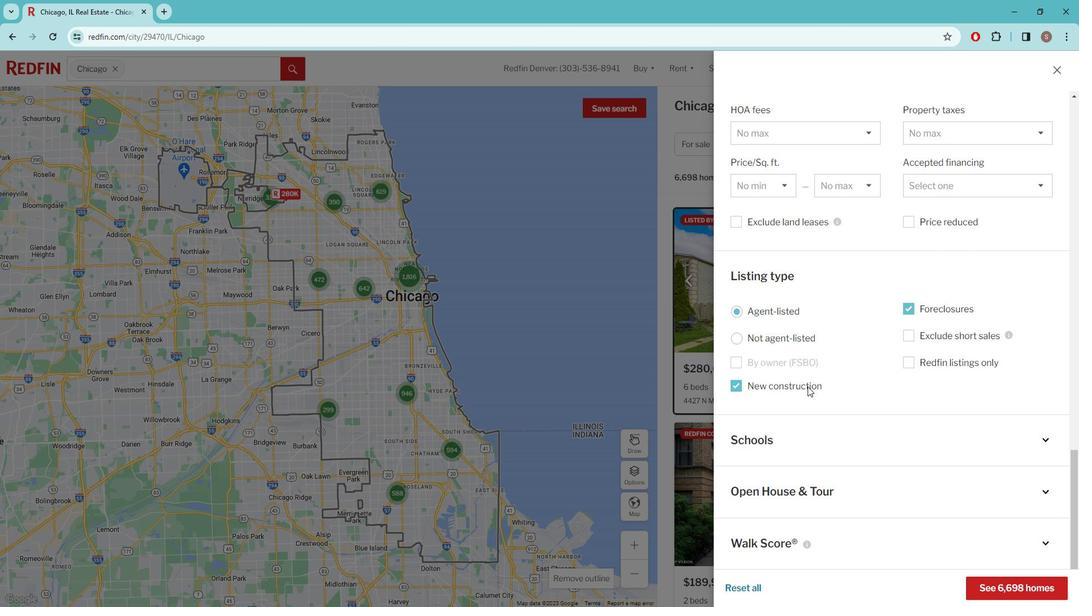 
Action: Mouse moved to (998, 568)
Screenshot: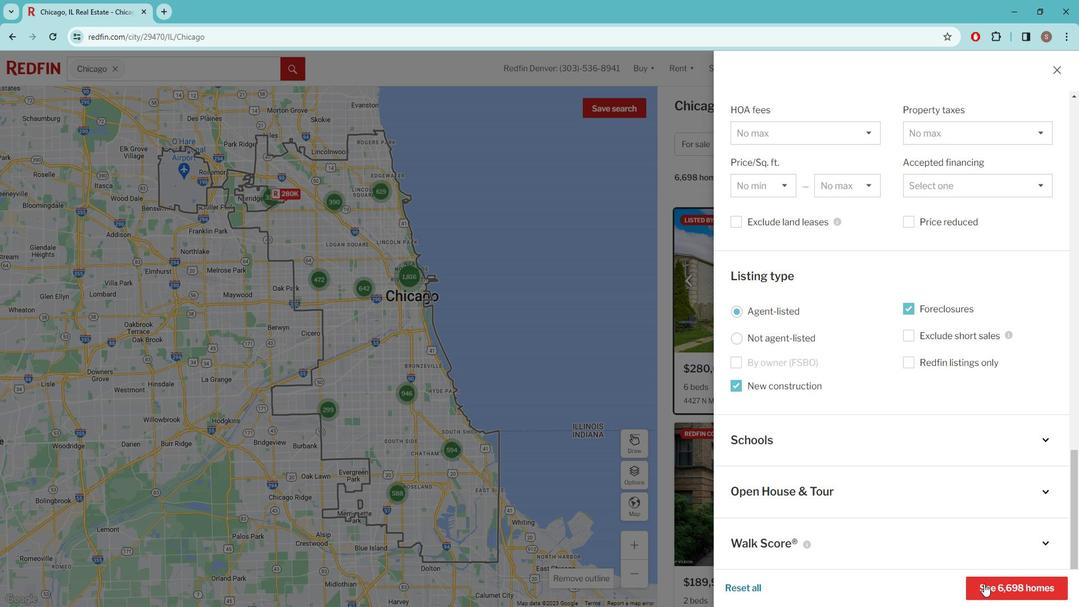 
Action: Mouse pressed left at (998, 568)
Screenshot: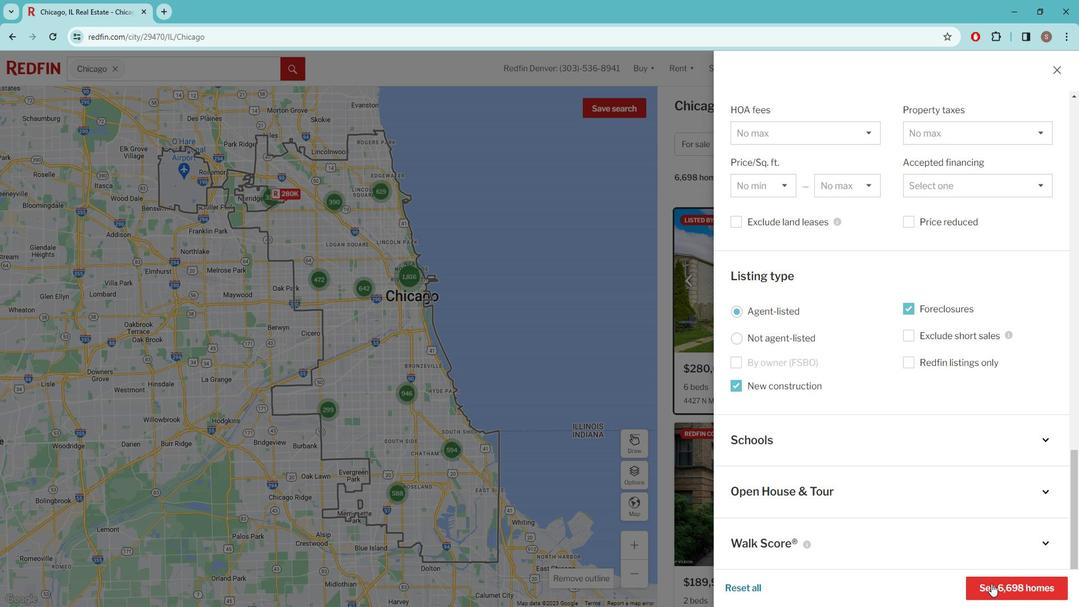
Action: Mouse moved to (784, 367)
Screenshot: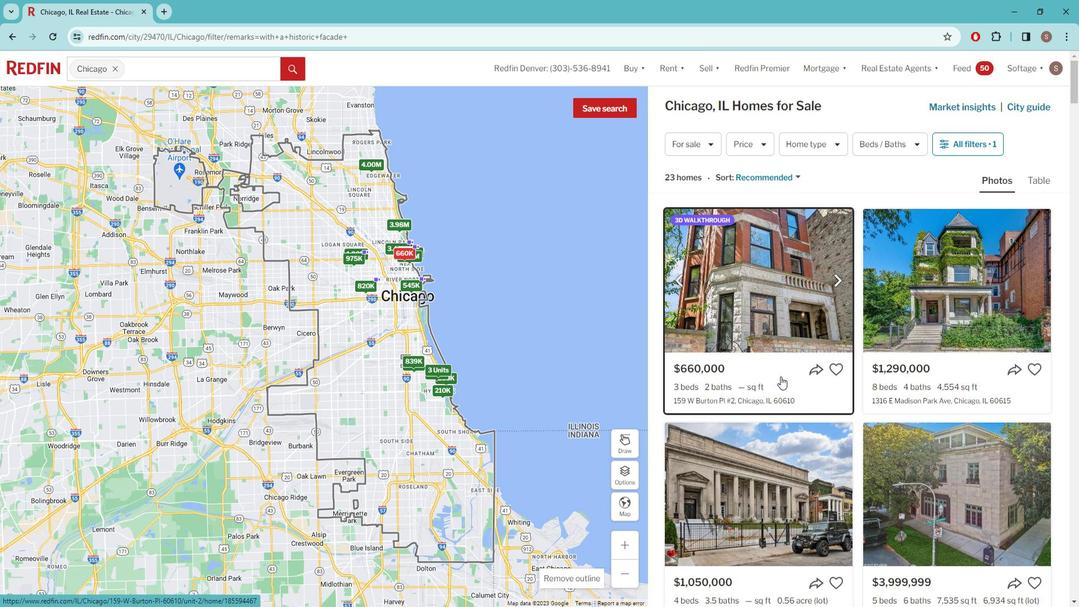
Action: Mouse pressed left at (784, 367)
Screenshot: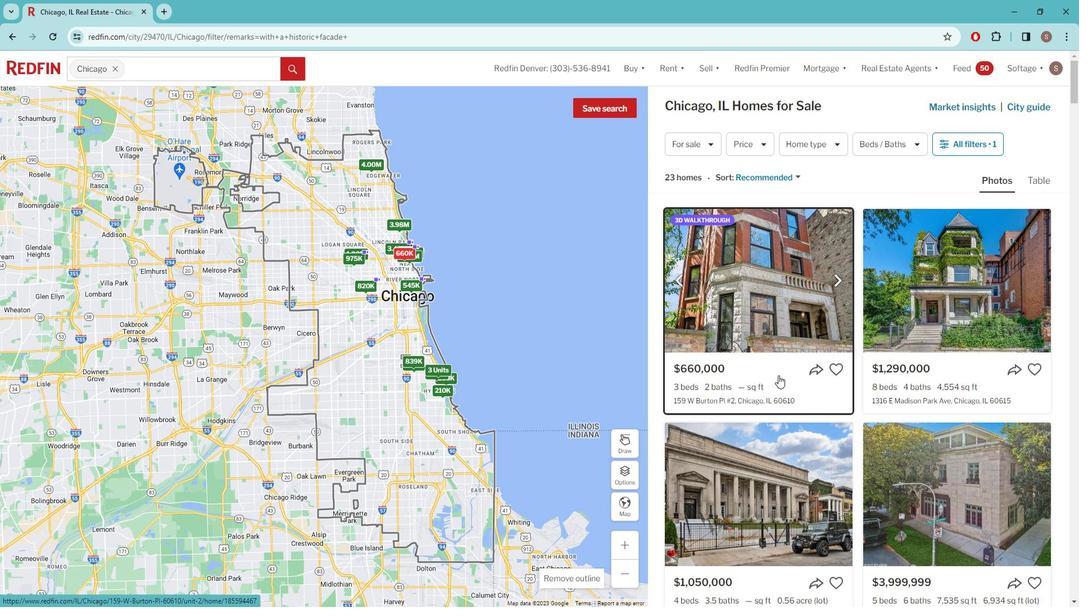 
Action: Mouse moved to (705, 429)
Screenshot: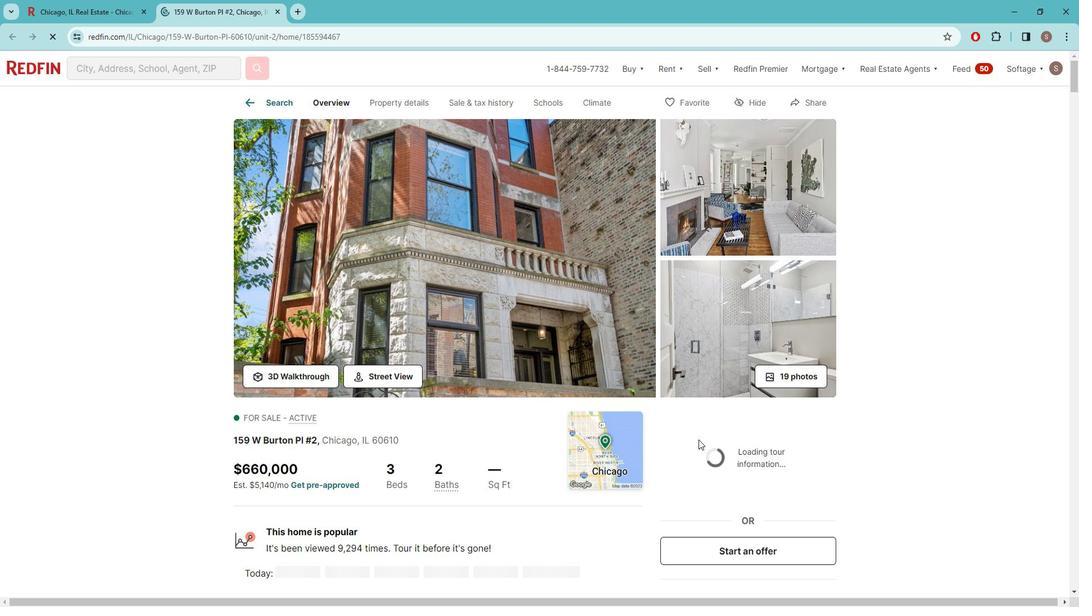 
Action: Mouse scrolled (705, 429) with delta (0, 0)
Screenshot: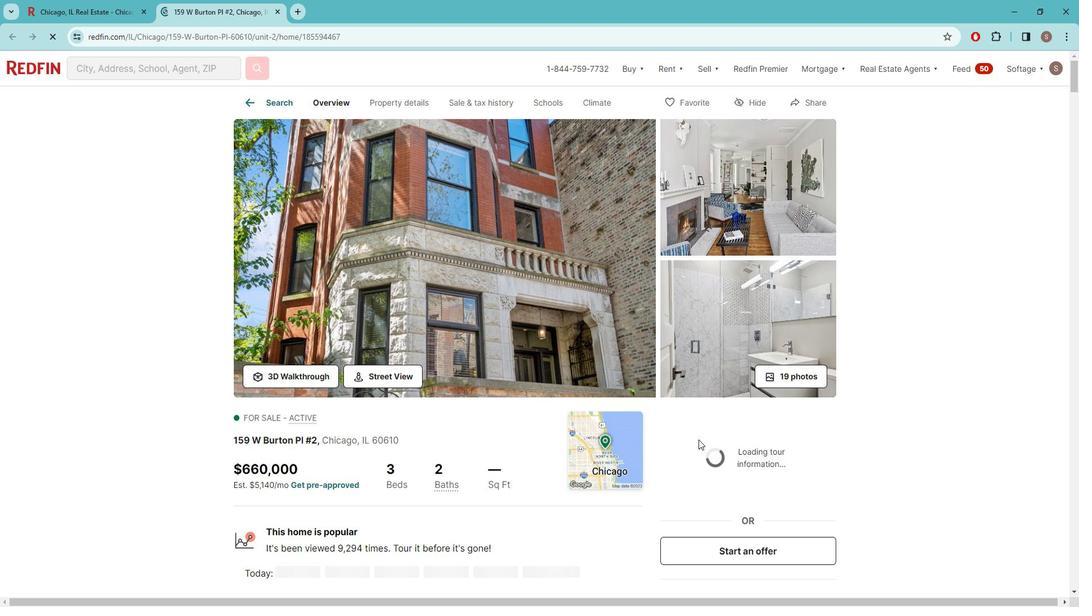 
Action: Mouse moved to (705, 429)
Screenshot: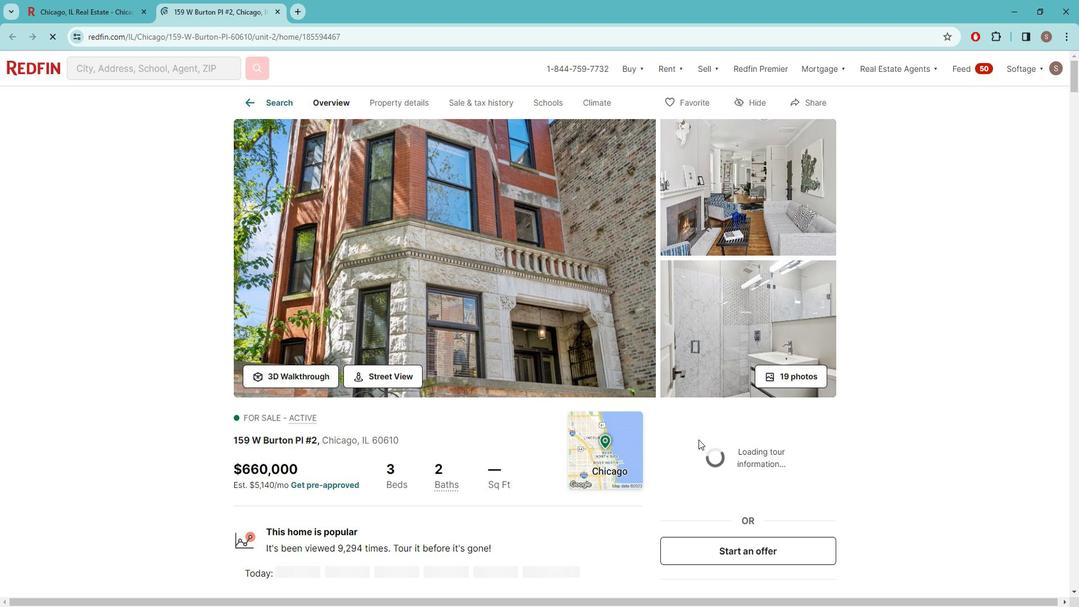 
Action: Mouse scrolled (705, 429) with delta (0, 0)
Screenshot: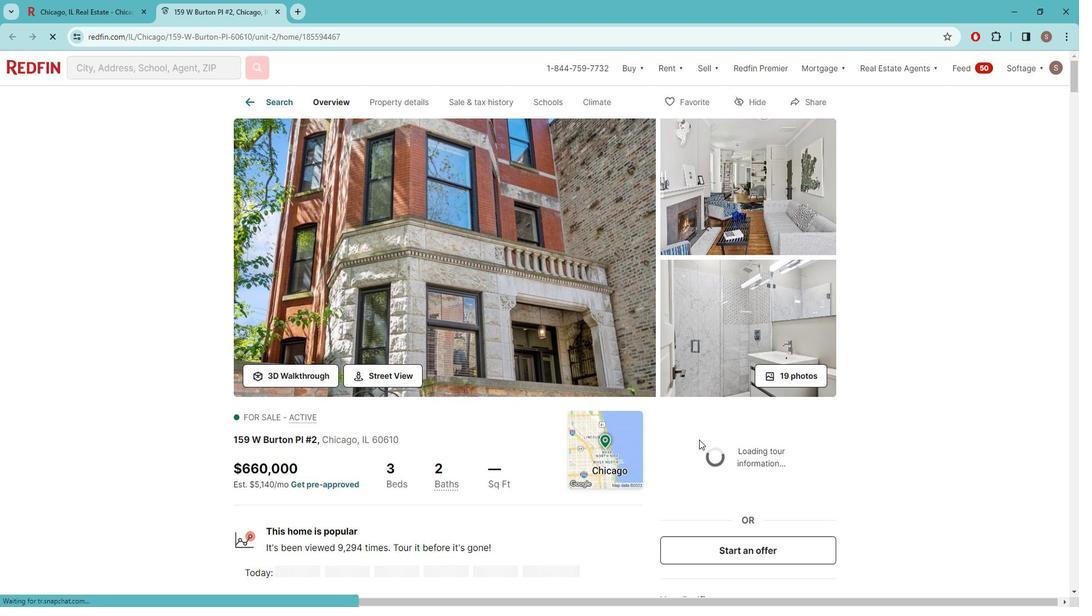 
Action: Mouse moved to (718, 489)
Screenshot: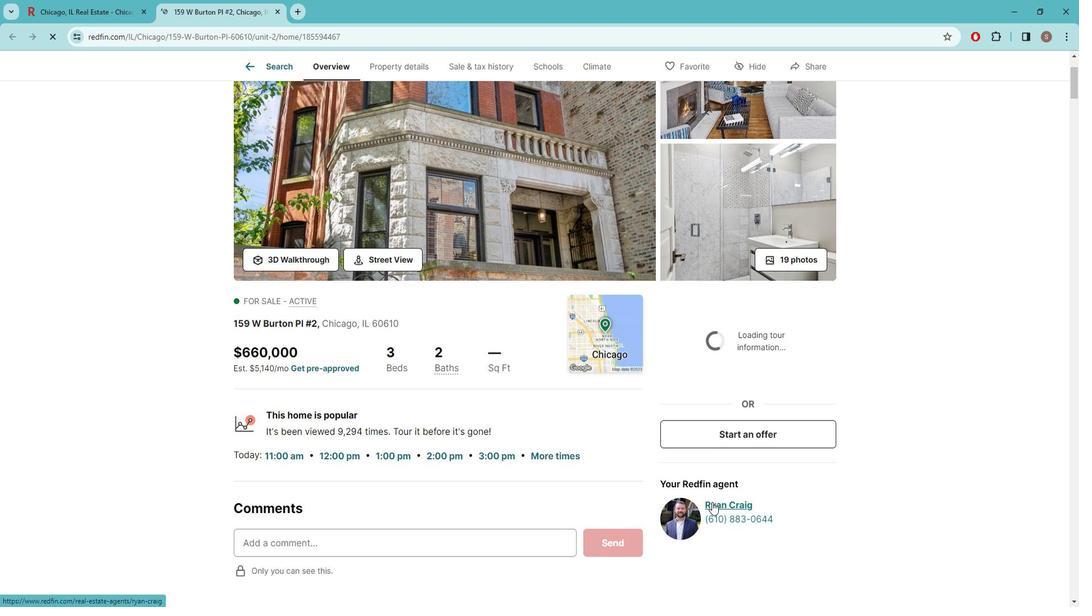 
Action: Mouse pressed left at (718, 489)
Screenshot: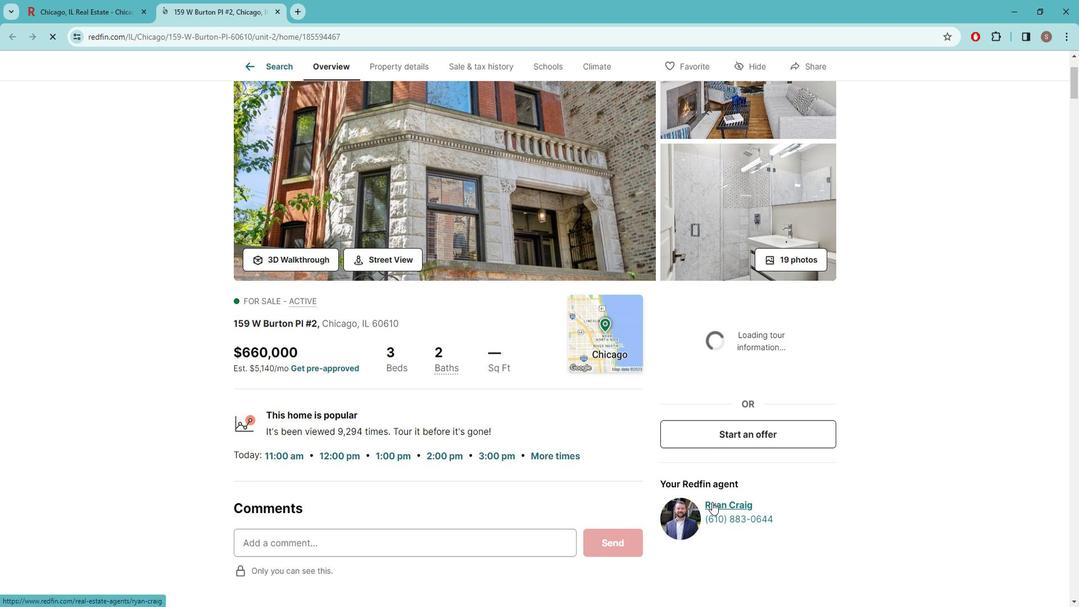 
Action: Mouse moved to (725, 475)
Screenshot: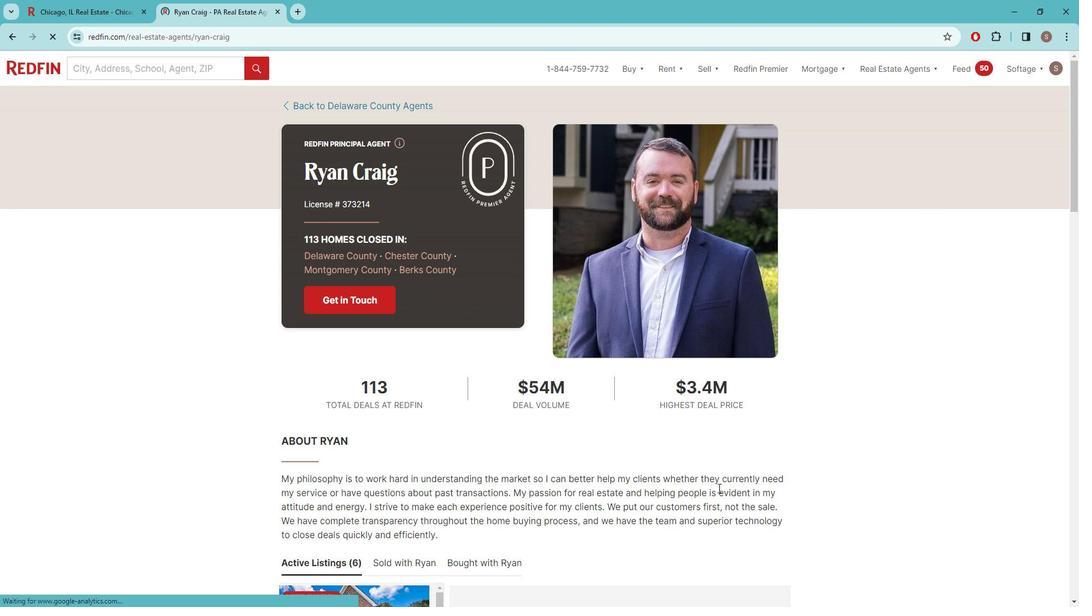 
Action: Mouse scrolled (725, 475) with delta (0, 0)
Screenshot: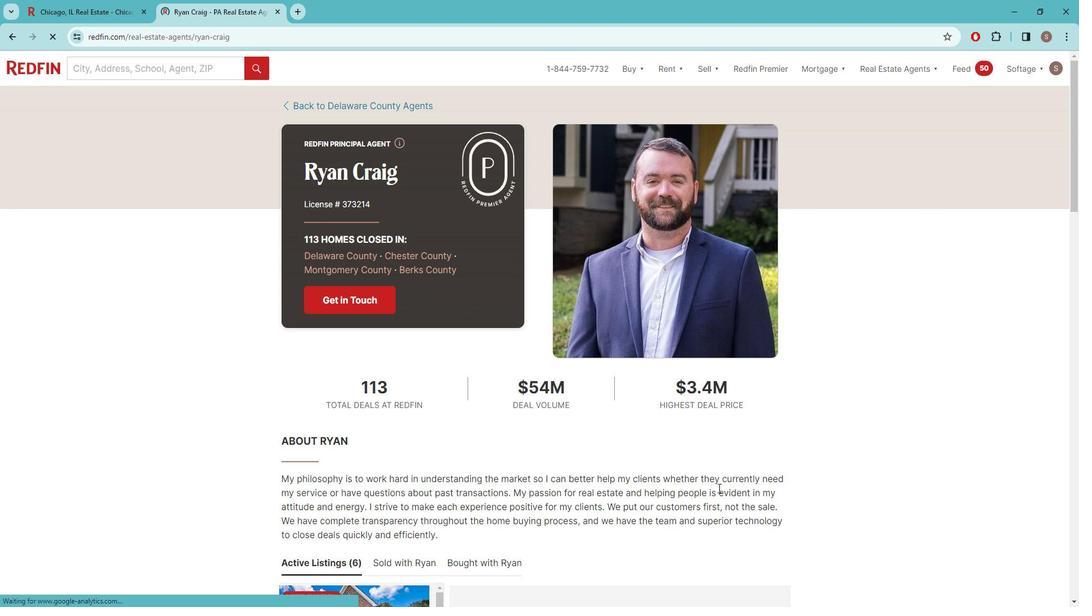 
Action: Mouse moved to (728, 474)
Screenshot: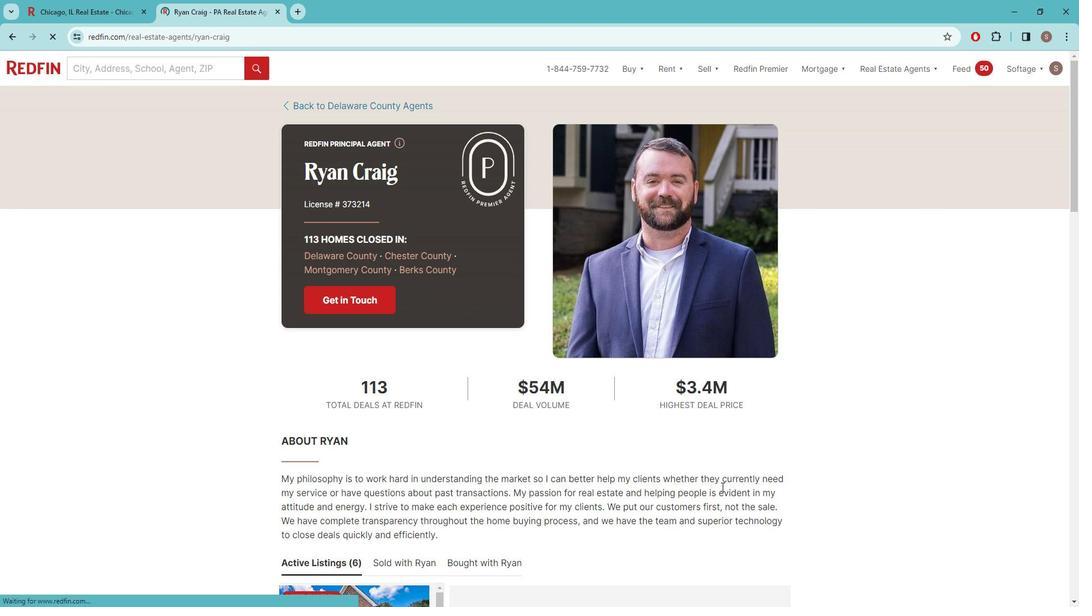 
Action: Mouse scrolled (728, 473) with delta (0, 0)
Screenshot: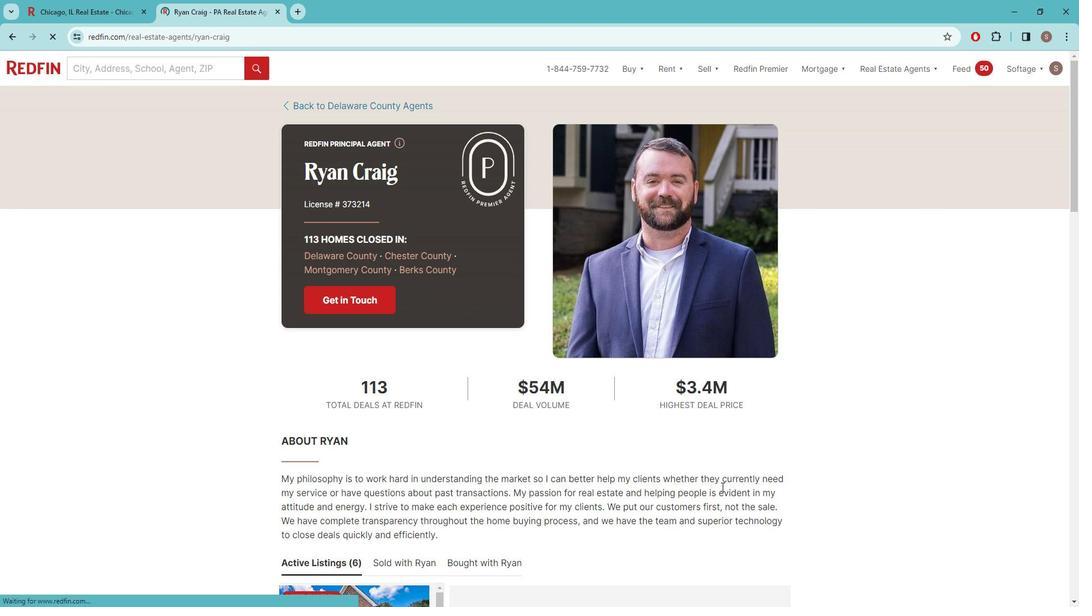 
Action: Mouse moved to (725, 472)
Screenshot: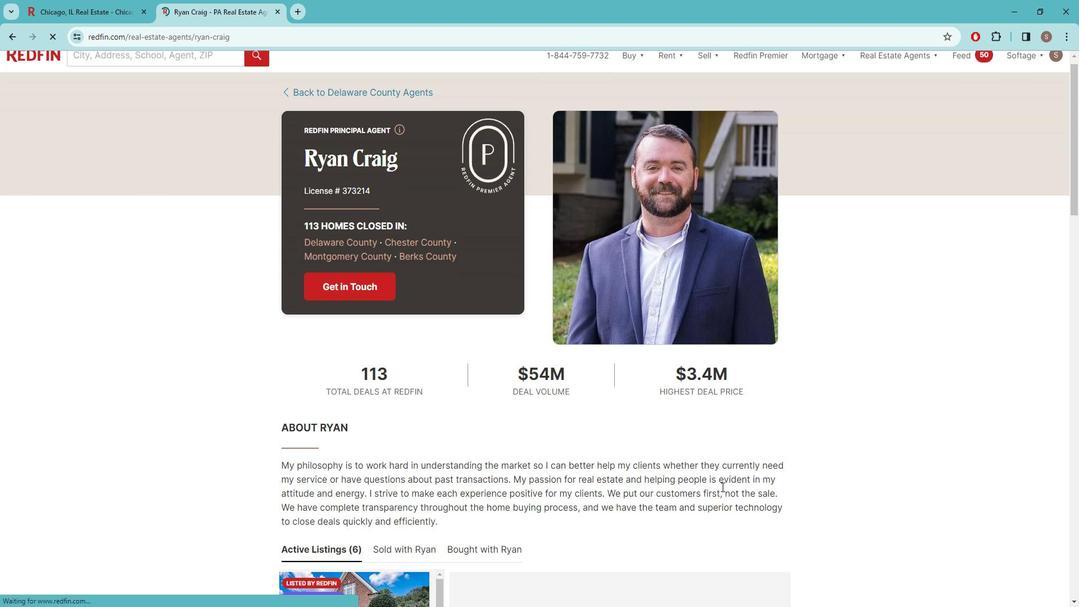 
Action: Mouse scrolled (725, 471) with delta (0, 0)
Screenshot: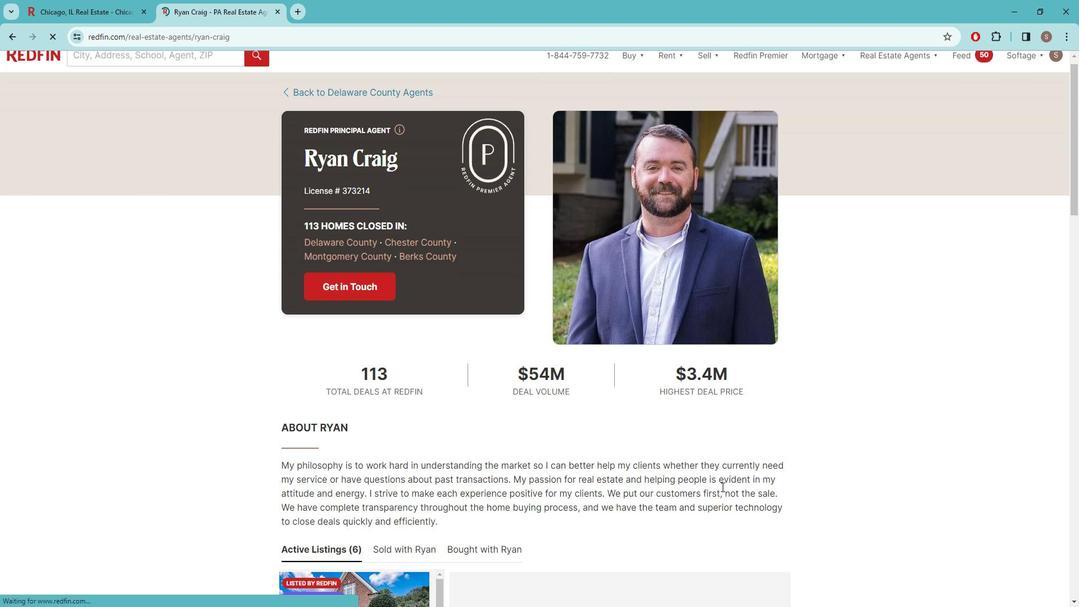 
Action: Mouse scrolled (725, 471) with delta (0, 0)
Screenshot: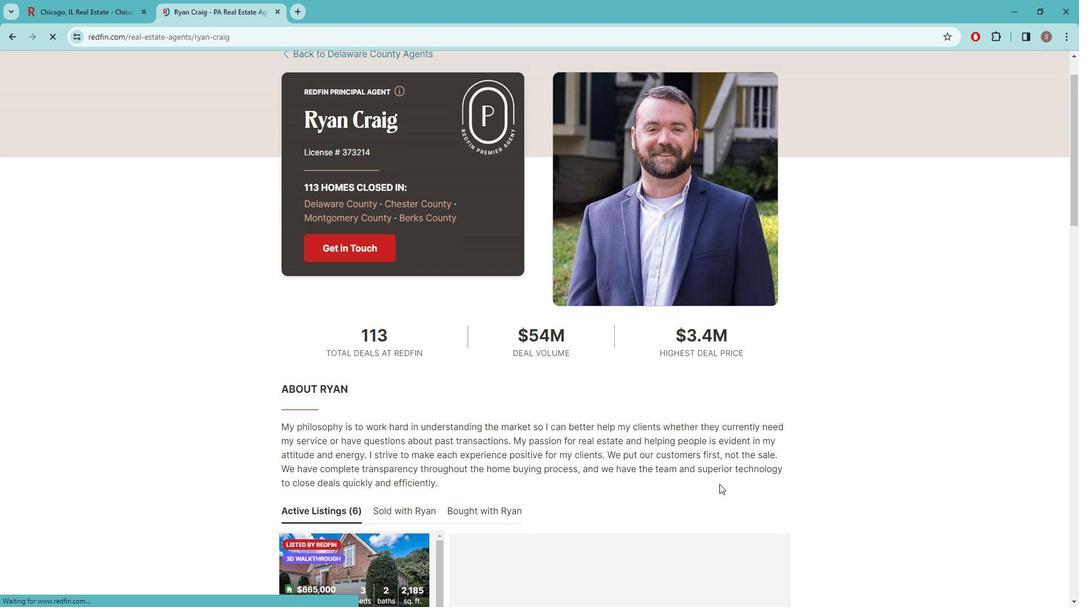 
Action: Mouse moved to (726, 468)
Screenshot: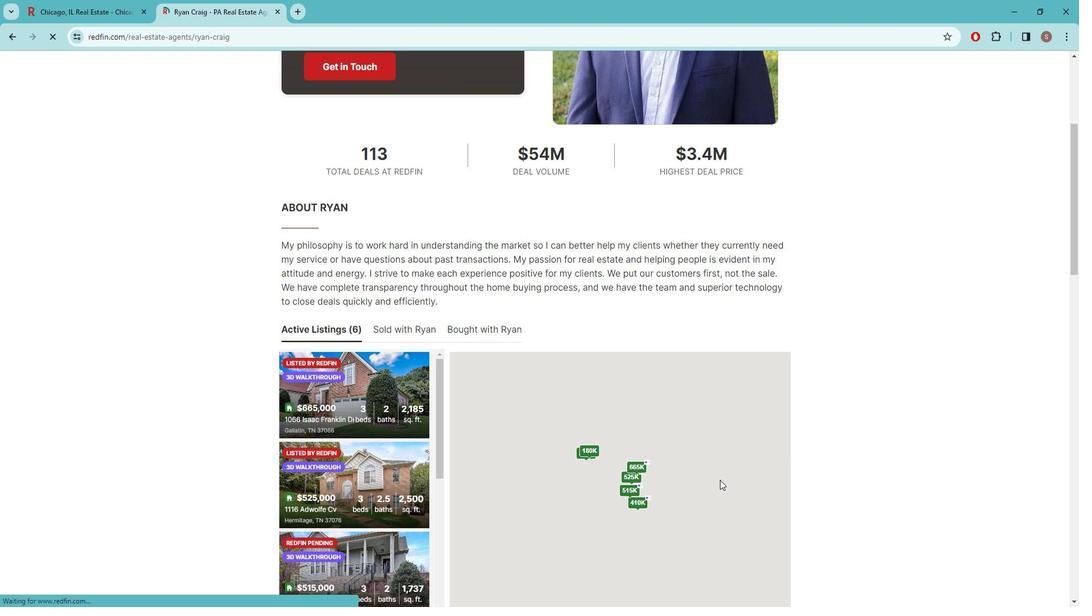 
Action: Mouse scrolled (726, 468) with delta (0, 0)
Screenshot: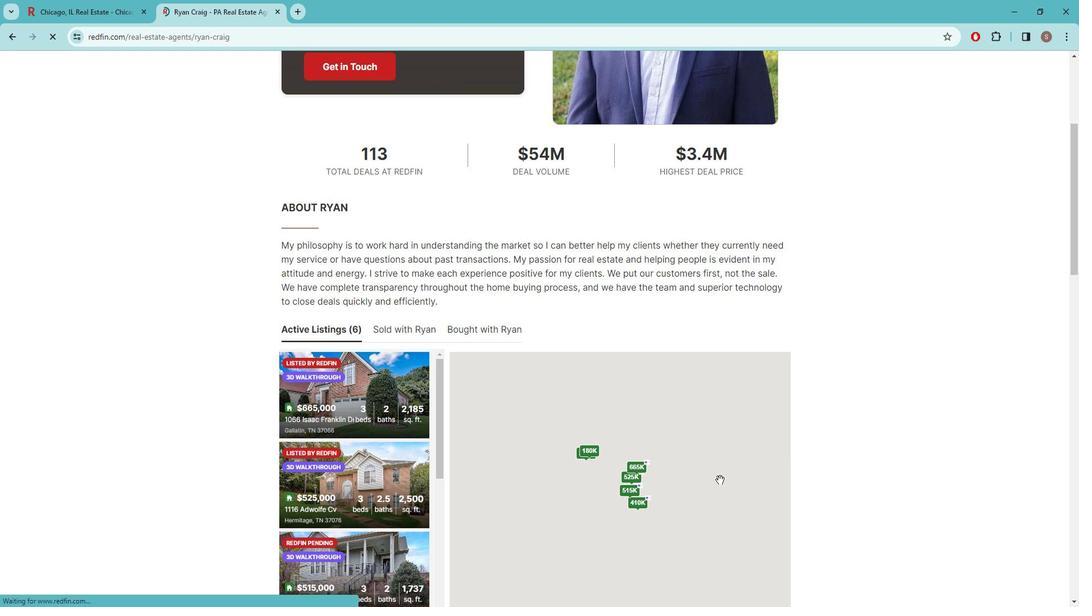 
Action: Mouse moved to (726, 469)
Screenshot: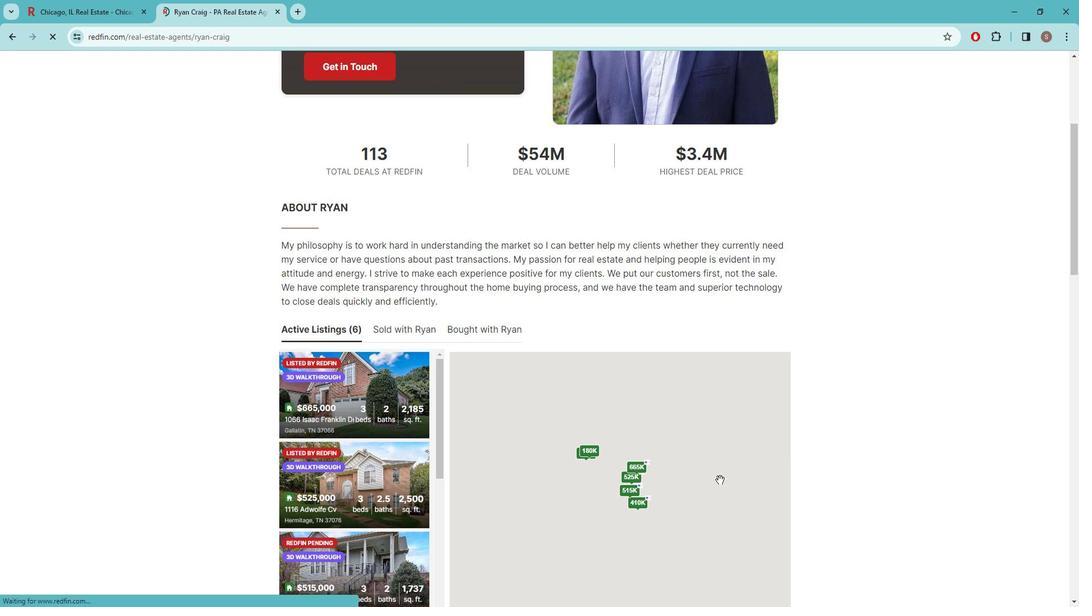 
Action: Mouse scrolled (726, 468) with delta (0, 0)
Screenshot: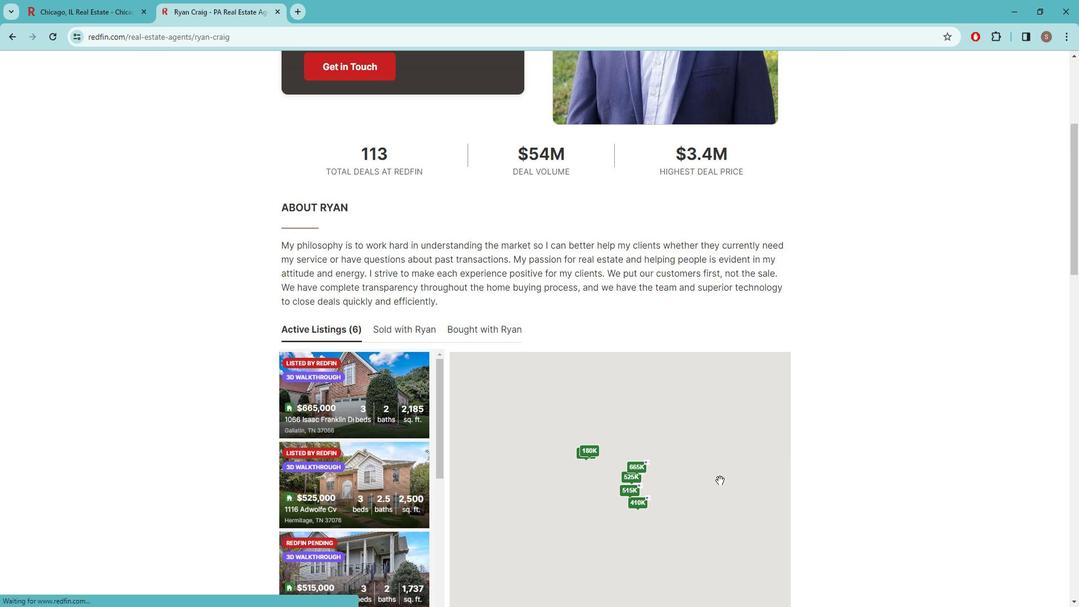 
Action: Mouse scrolled (726, 468) with delta (0, 0)
Screenshot: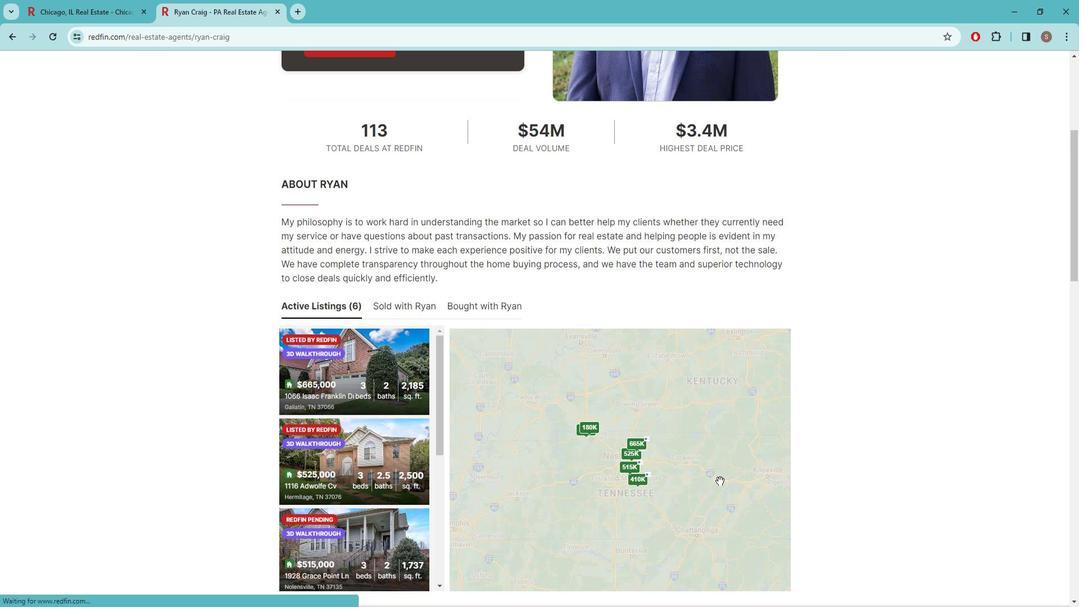 
Action: Mouse scrolled (726, 470) with delta (0, 0)
Screenshot: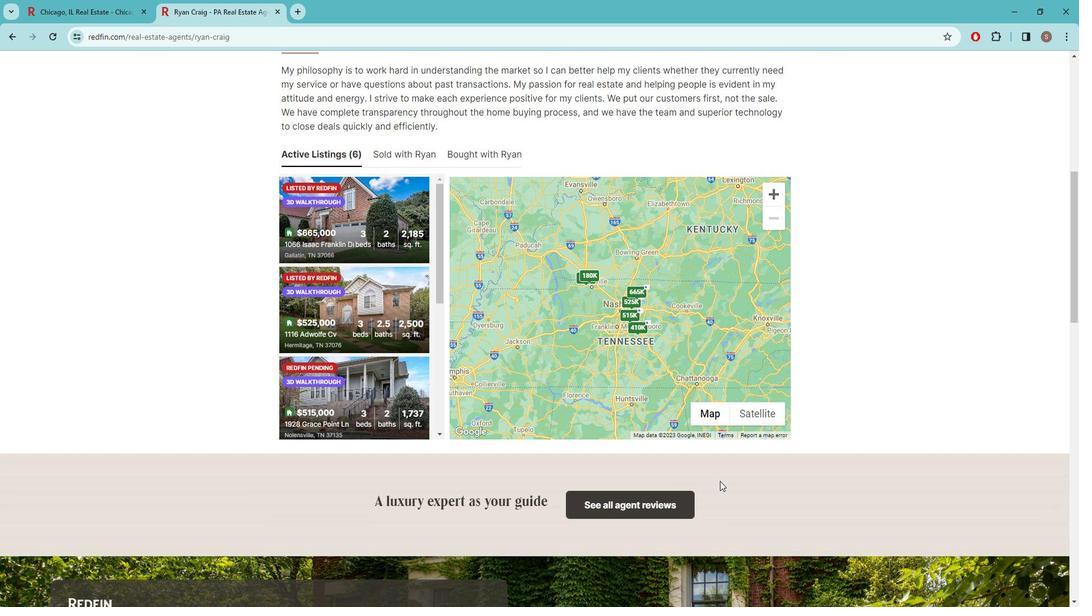 
Action: Mouse moved to (726, 469)
Screenshot: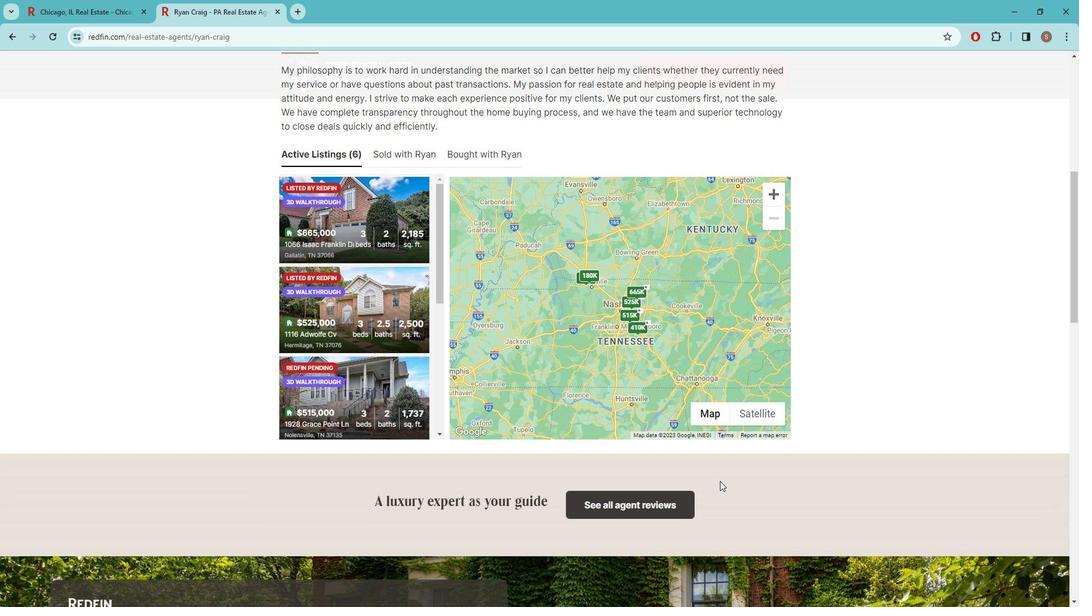 
Action: Mouse scrolled (726, 470) with delta (0, 0)
Screenshot: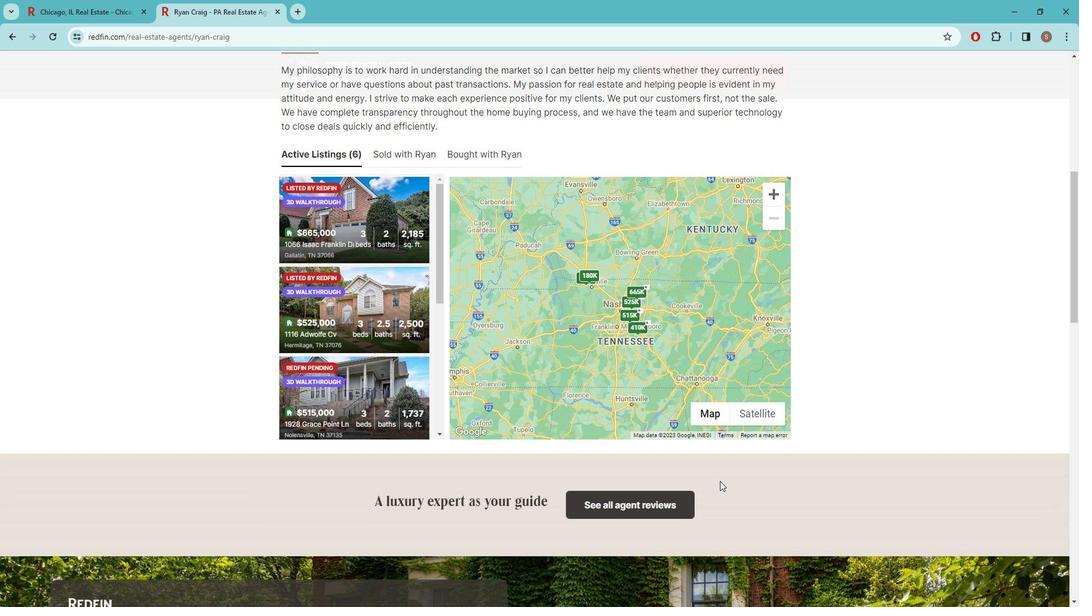
Action: Mouse moved to (726, 469)
Screenshot: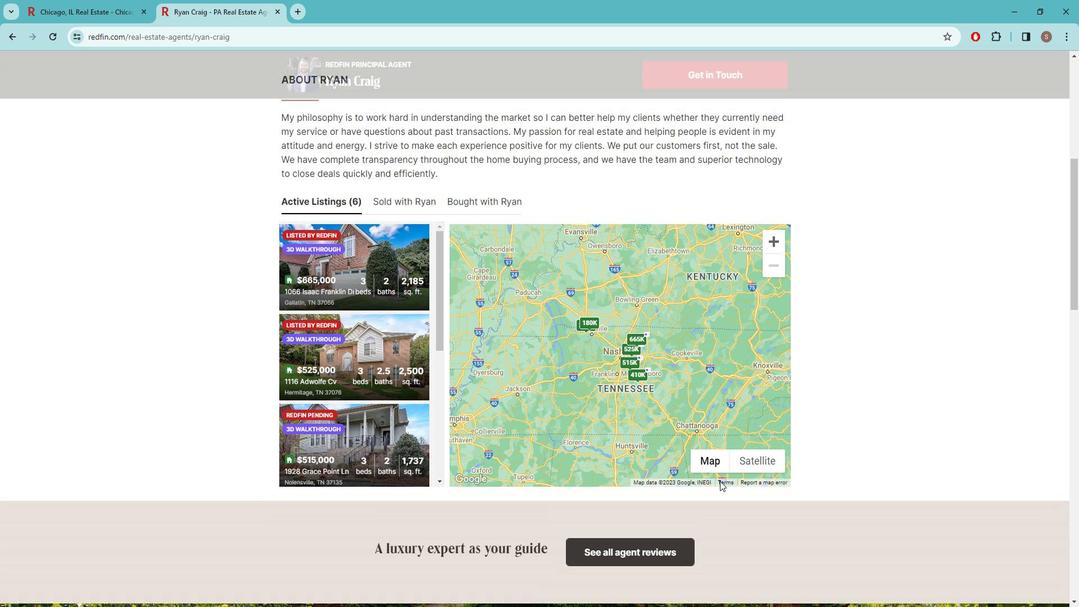 
Action: Mouse scrolled (726, 470) with delta (0, 0)
Screenshot: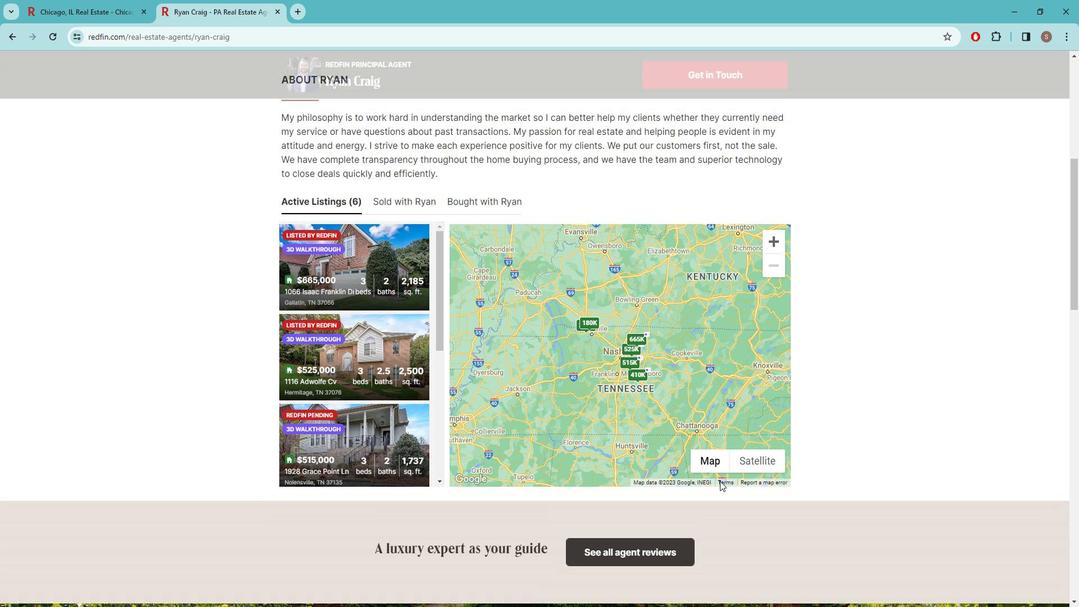 
Action: Mouse moved to (726, 468)
Screenshot: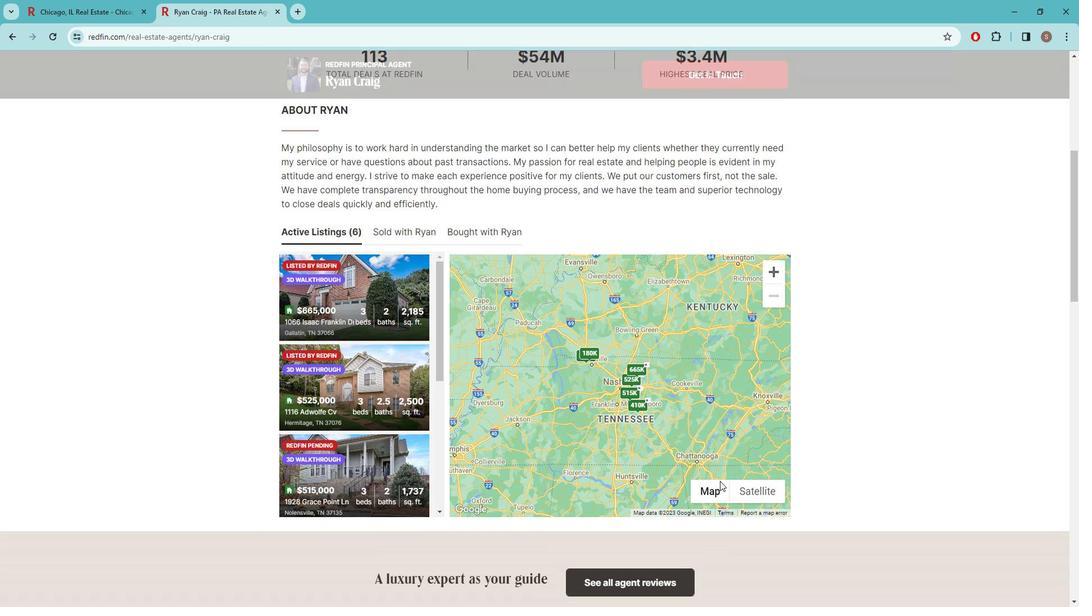 
Action: Mouse scrolled (726, 468) with delta (0, 0)
Screenshot: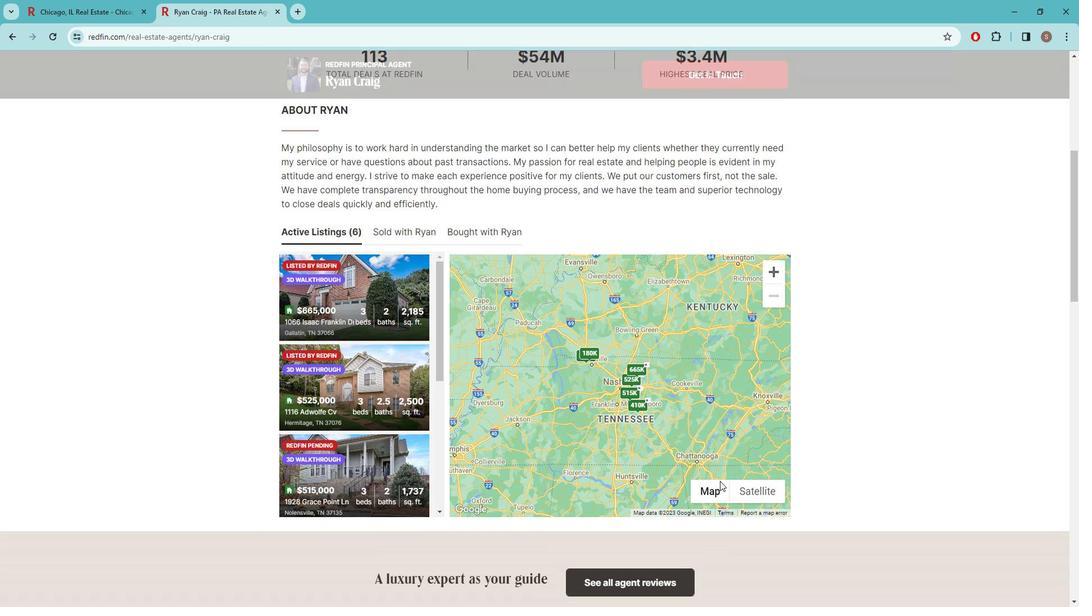 
Action: Mouse moved to (726, 467)
Screenshot: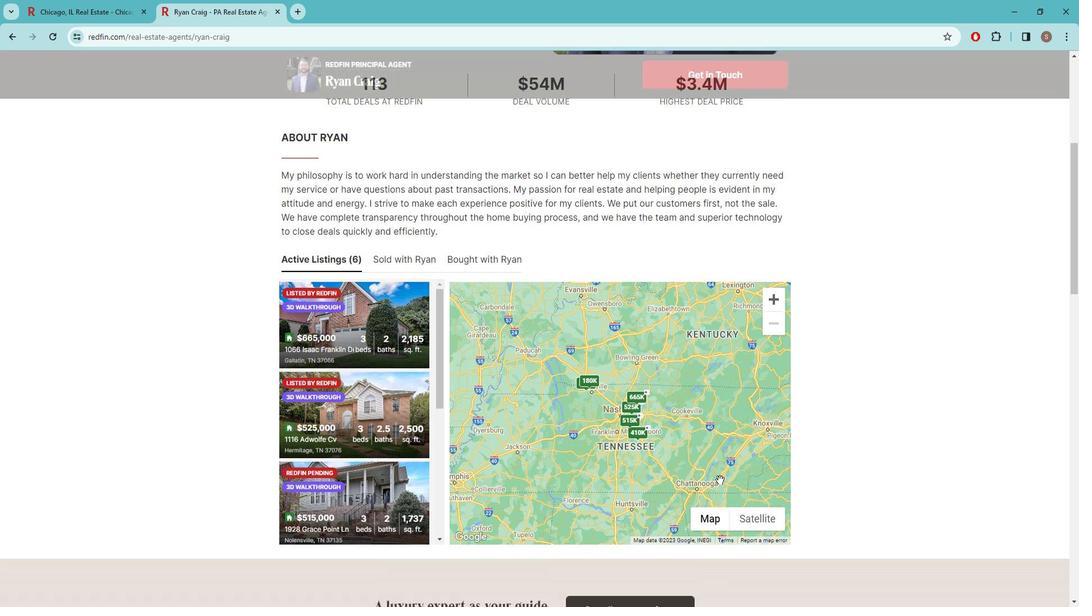 
Action: Mouse scrolled (726, 468) with delta (0, 0)
Screenshot: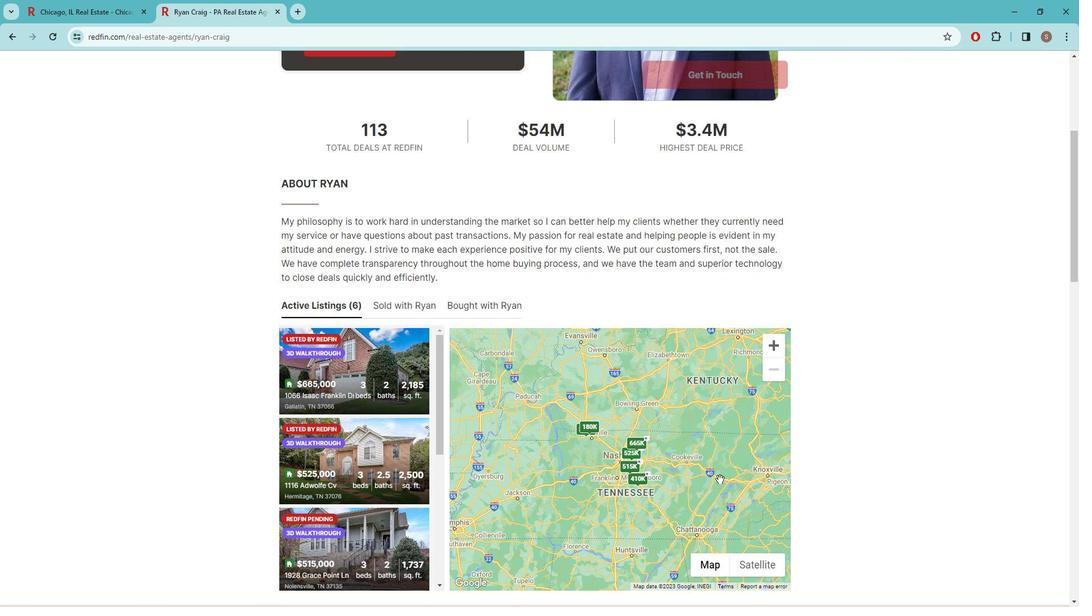 
Action: Mouse scrolled (726, 468) with delta (0, 0)
Screenshot: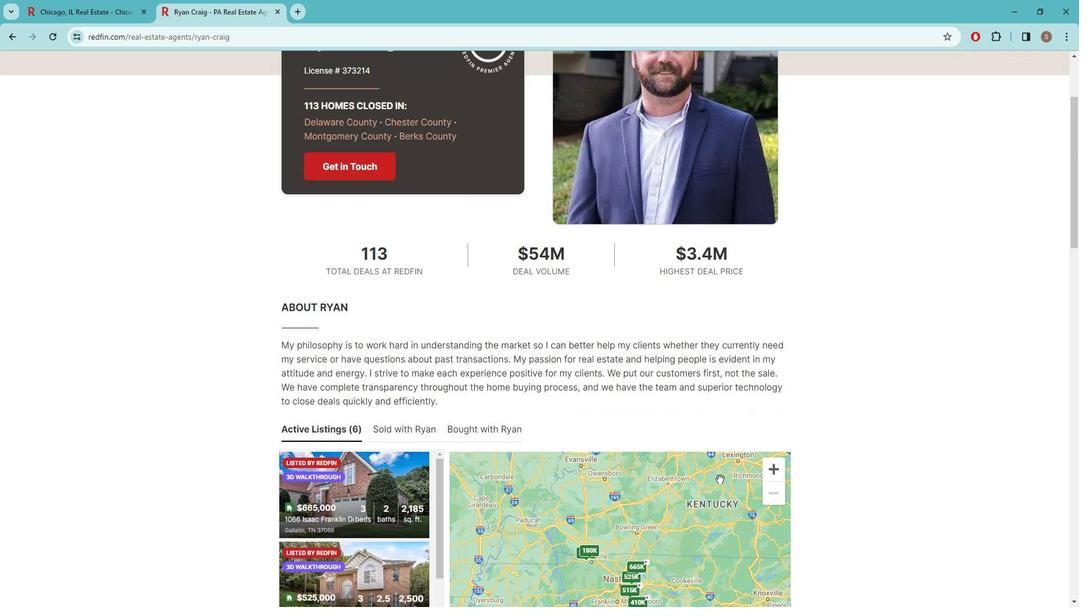 
Action: Mouse scrolled (726, 468) with delta (0, 0)
Screenshot: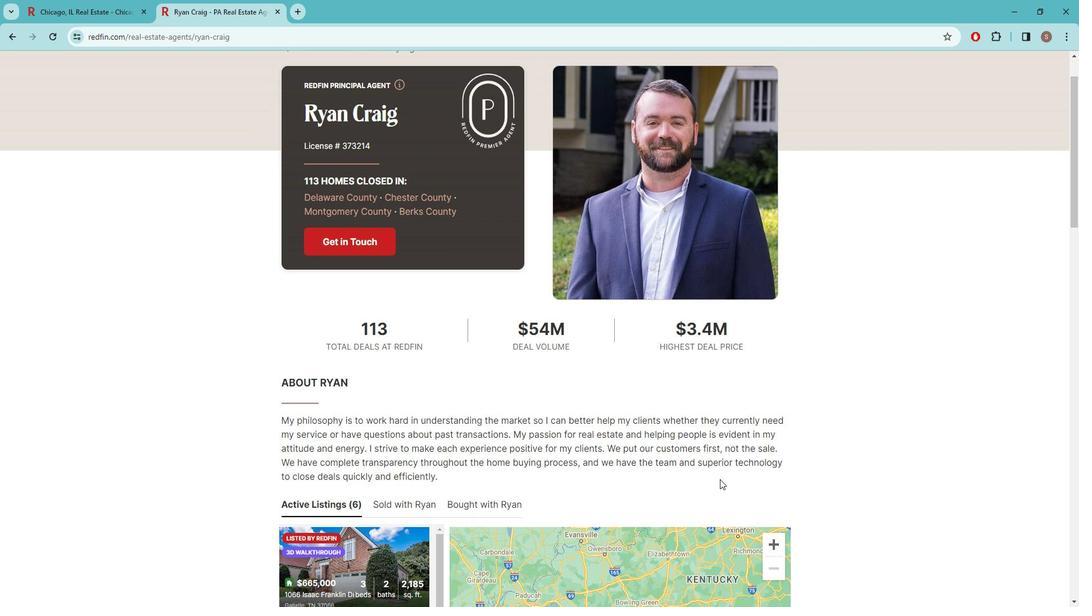 
Action: Mouse scrolled (726, 468) with delta (0, 0)
Screenshot: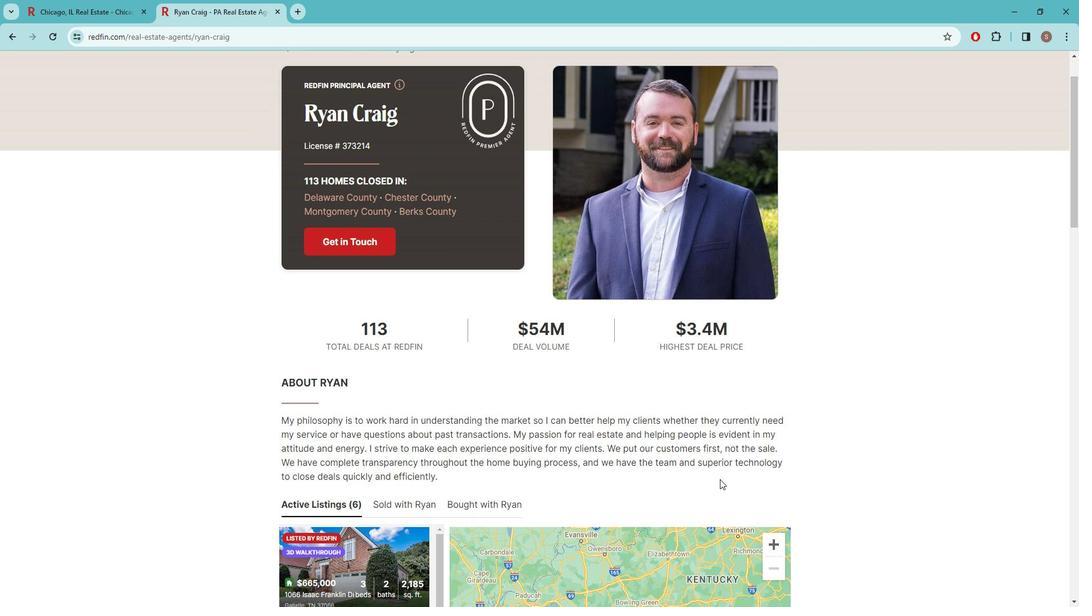 
Action: Mouse scrolled (726, 468) with delta (0, 0)
Screenshot: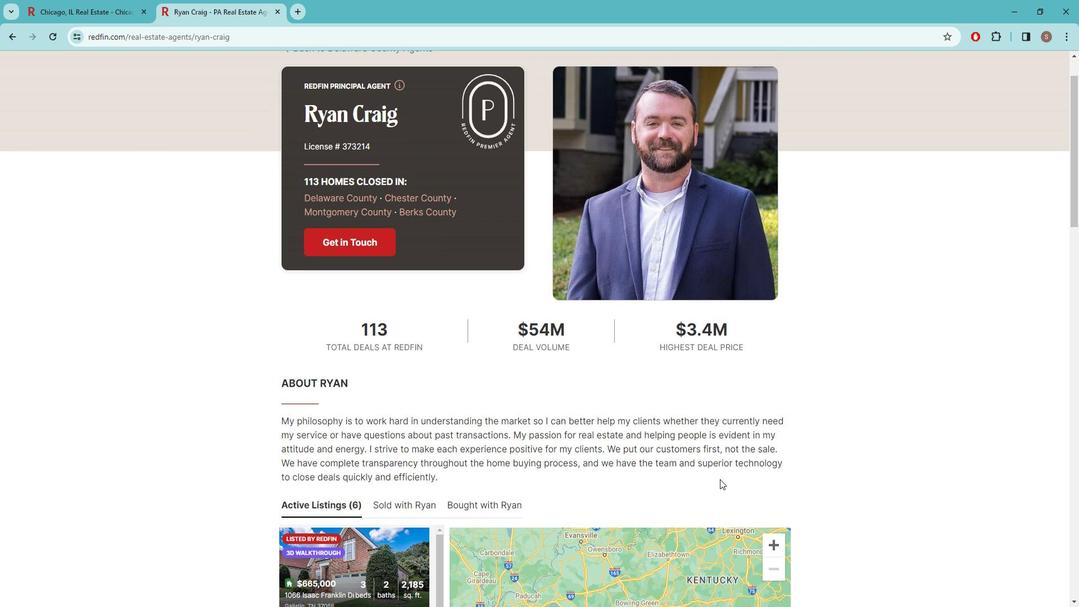 
Action: Mouse scrolled (726, 468) with delta (0, 0)
Screenshot: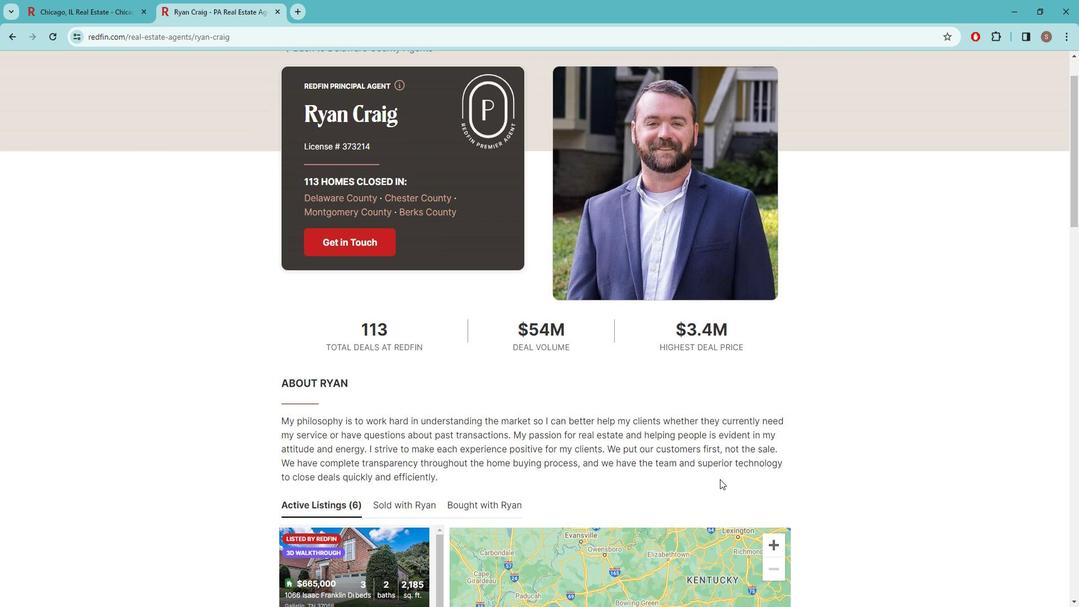 
